 Task: Search one way flight ticket for 4 adults, 2 children, 2 infants in seat and 1 infant on lap in economy from Escanaba: Delta County Airport to Rockford: Chicago Rockford International Airport(was Northwest Chicagoland Regional Airport At Rockford) on 5-1-2023. Choice of flights is Royal air maroc. Number of bags: 1 carry on bag. Price is upto 95000. Outbound departure time preference is 6:00.
Action: Mouse moved to (206, 190)
Screenshot: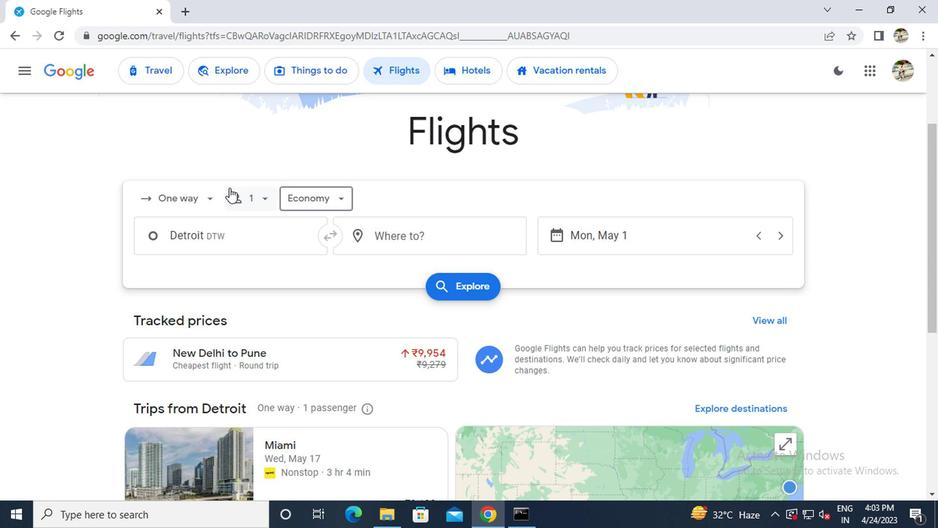 
Action: Mouse pressed left at (206, 190)
Screenshot: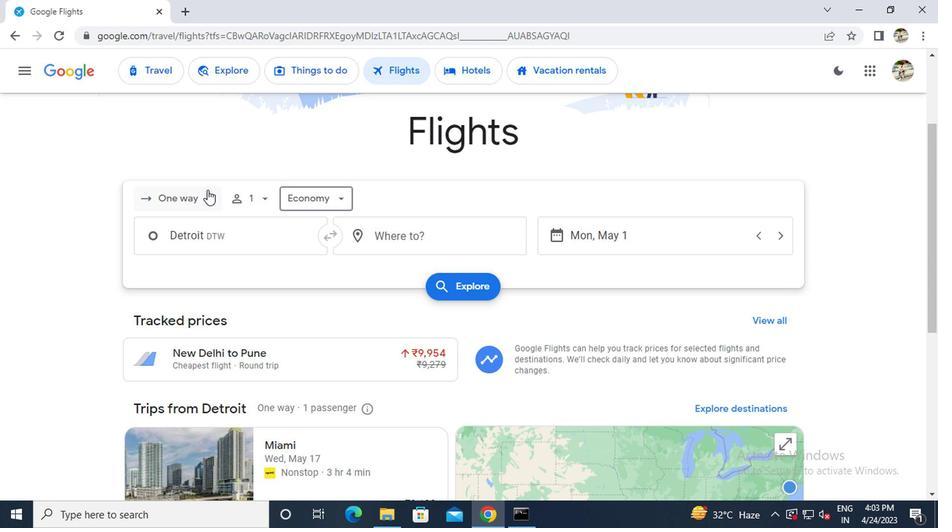 
Action: Mouse moved to (192, 254)
Screenshot: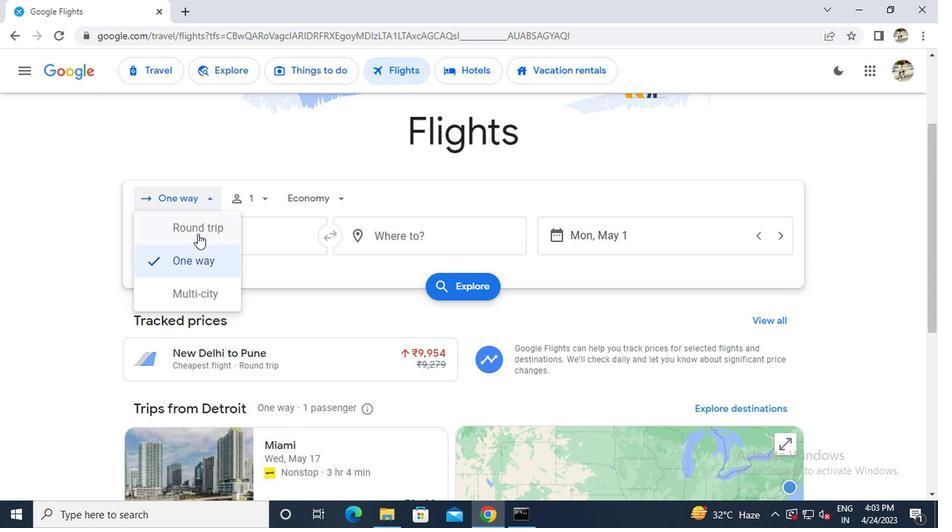 
Action: Mouse pressed left at (192, 254)
Screenshot: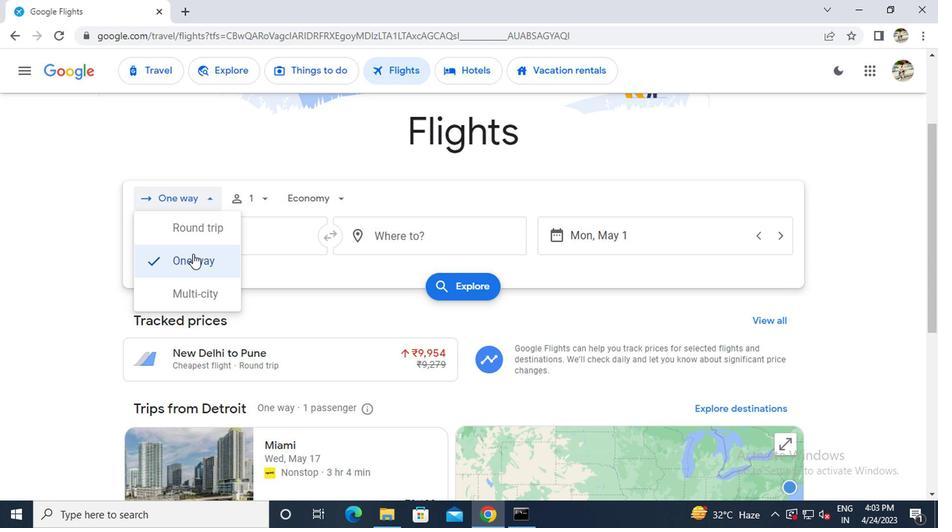 
Action: Mouse moved to (258, 193)
Screenshot: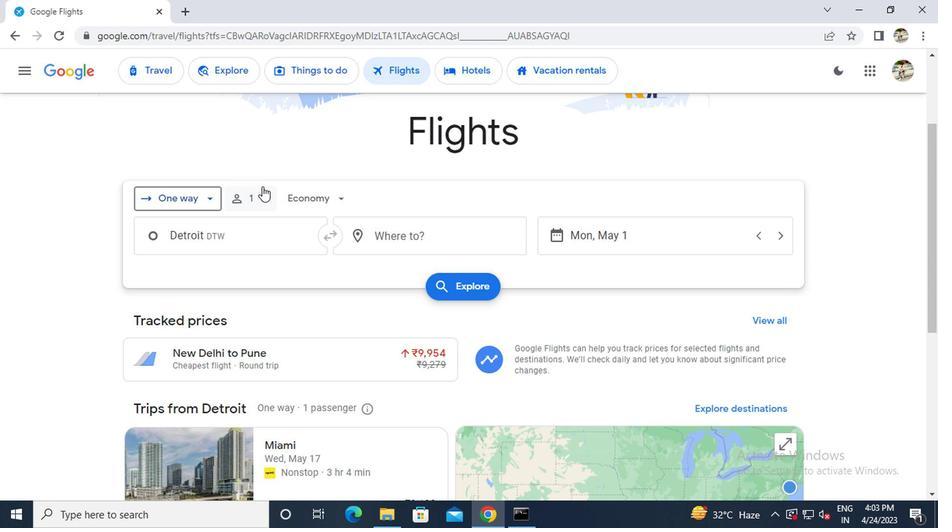 
Action: Mouse pressed left at (258, 193)
Screenshot: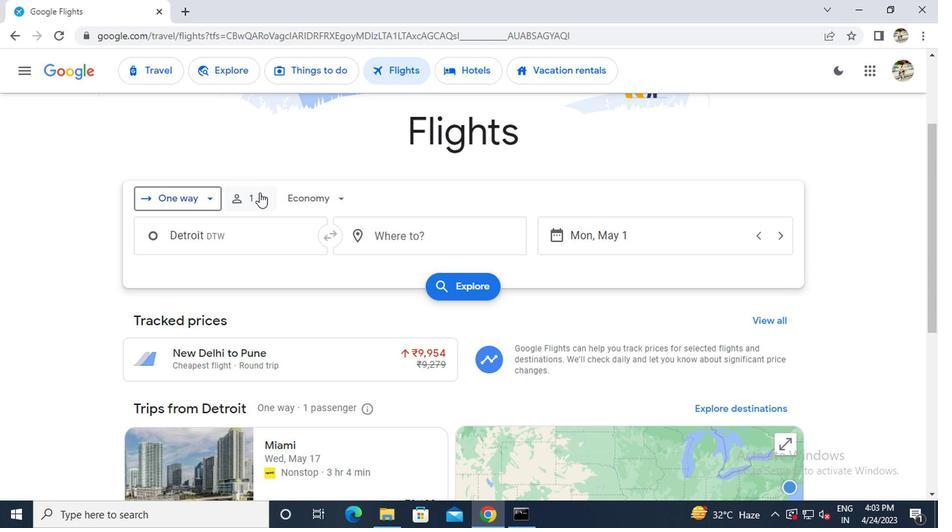 
Action: Mouse moved to (361, 234)
Screenshot: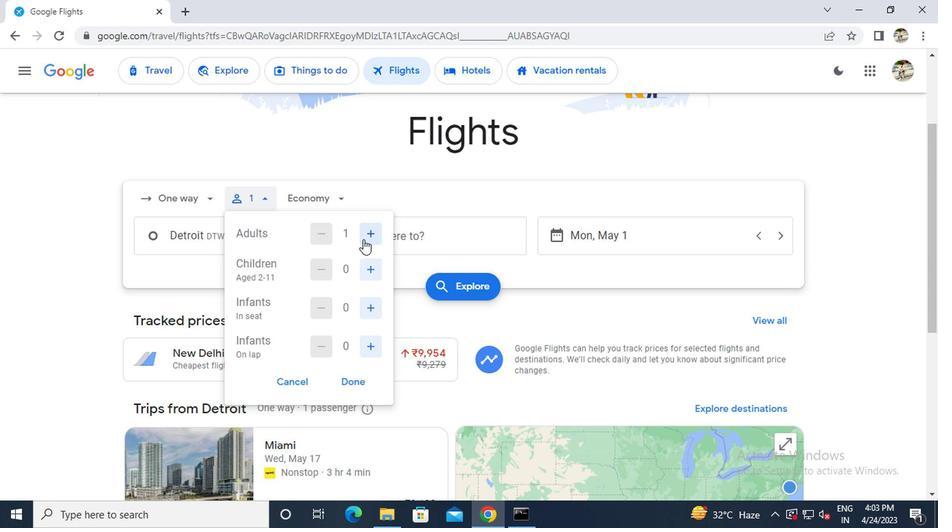 
Action: Mouse pressed left at (361, 234)
Screenshot: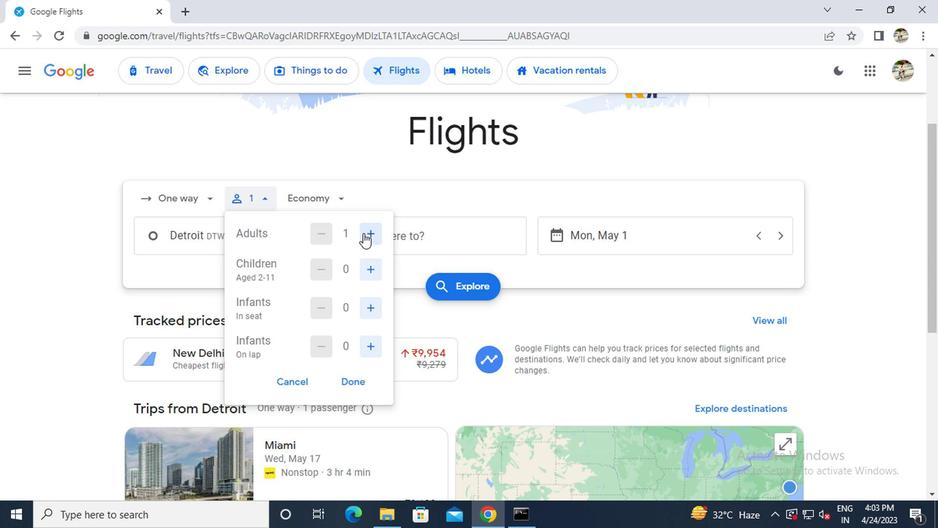 
Action: Mouse pressed left at (361, 234)
Screenshot: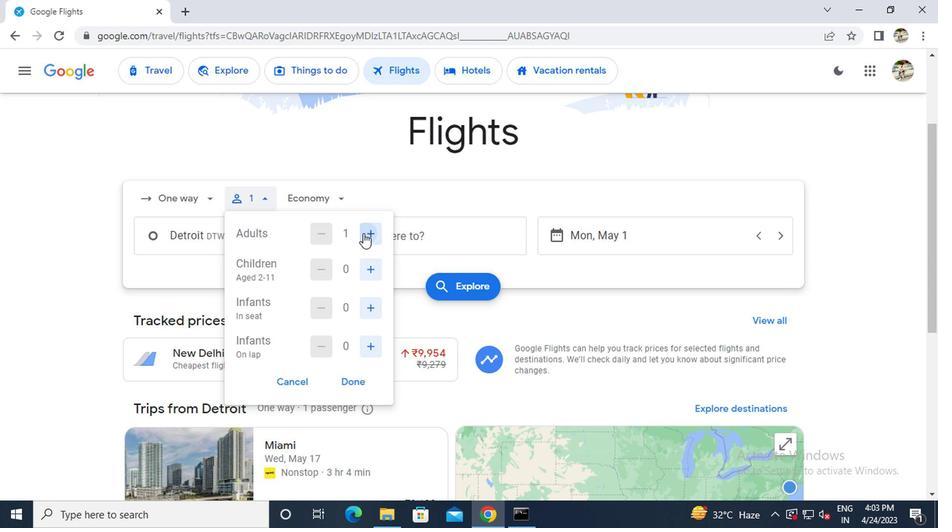 
Action: Mouse pressed left at (361, 234)
Screenshot: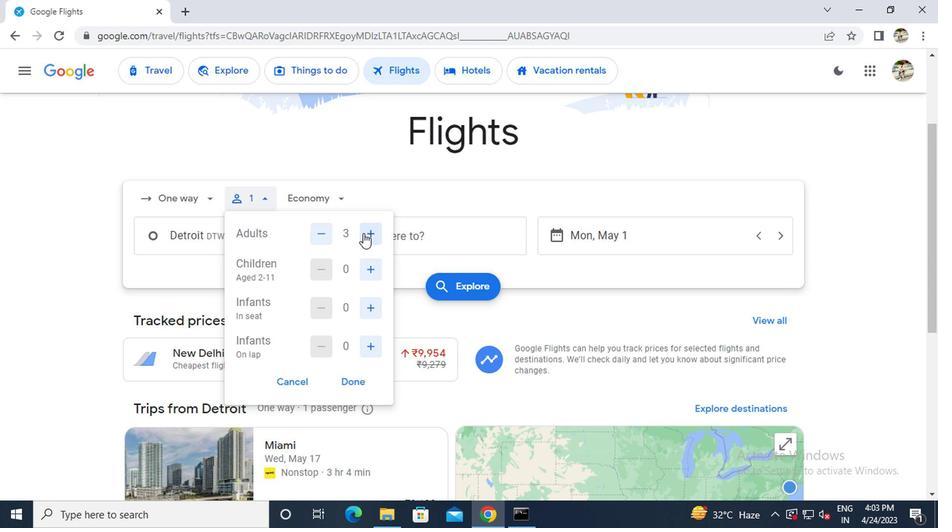 
Action: Mouse moved to (371, 271)
Screenshot: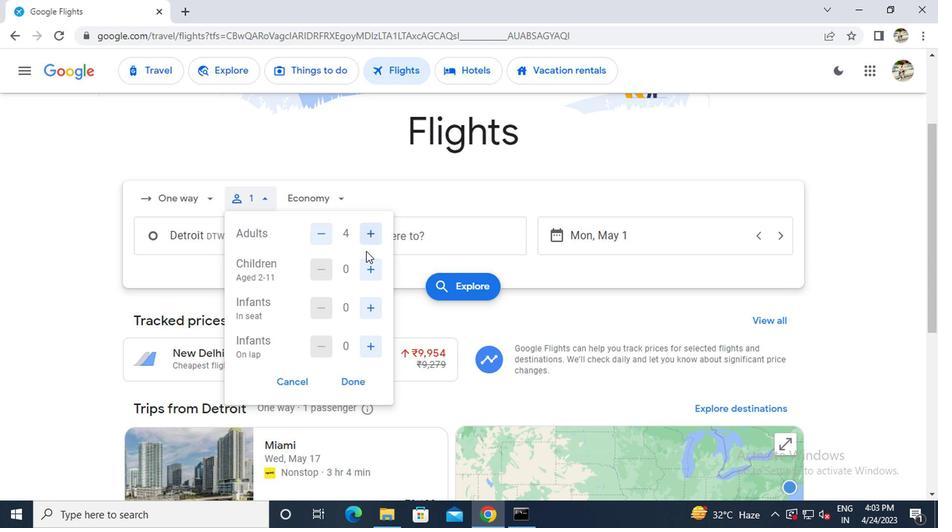 
Action: Mouse pressed left at (371, 271)
Screenshot: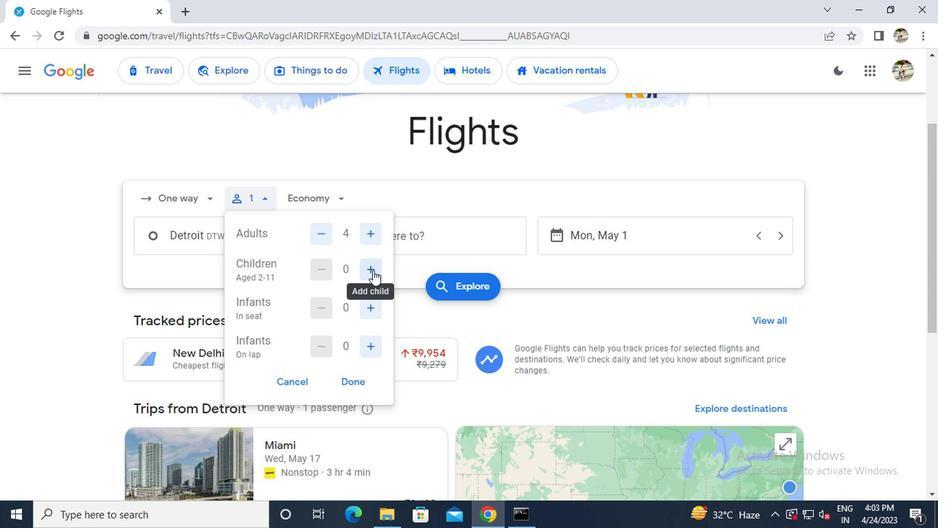 
Action: Mouse pressed left at (371, 271)
Screenshot: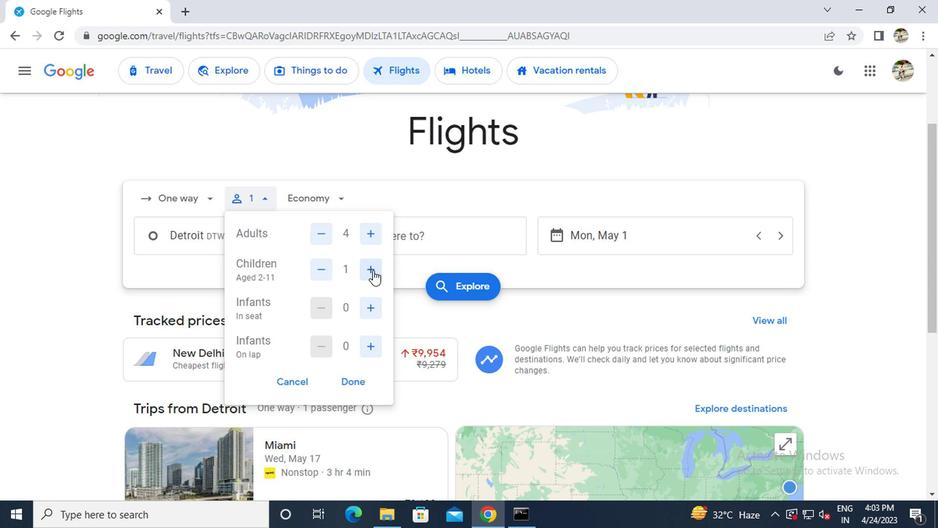 
Action: Mouse moved to (363, 314)
Screenshot: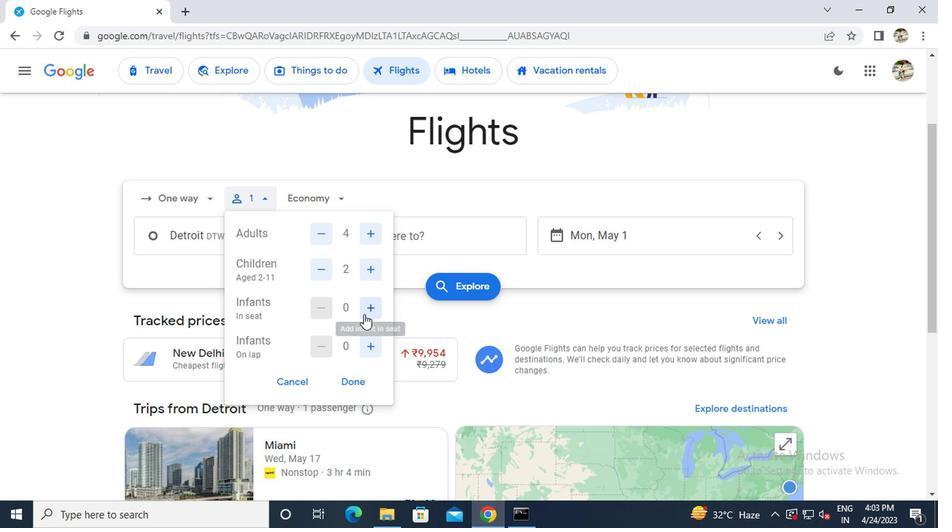 
Action: Mouse pressed left at (363, 314)
Screenshot: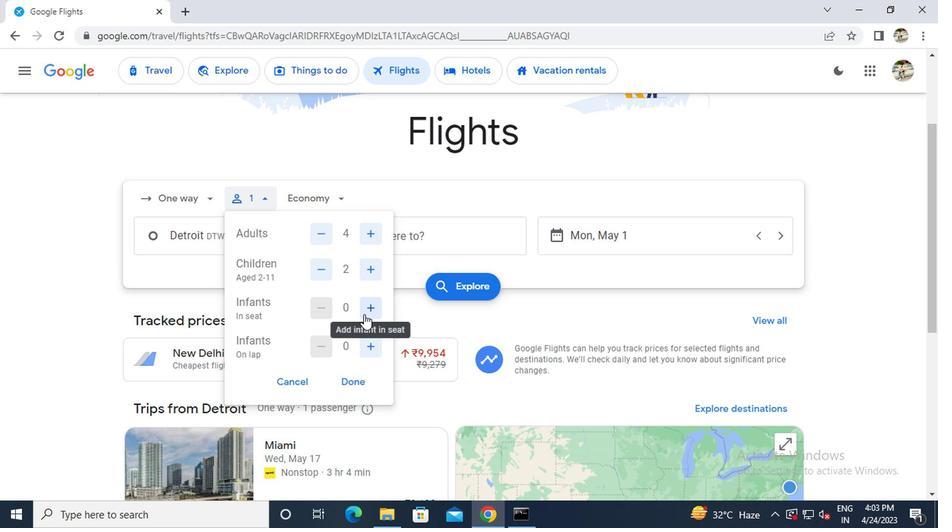 
Action: Mouse moved to (320, 307)
Screenshot: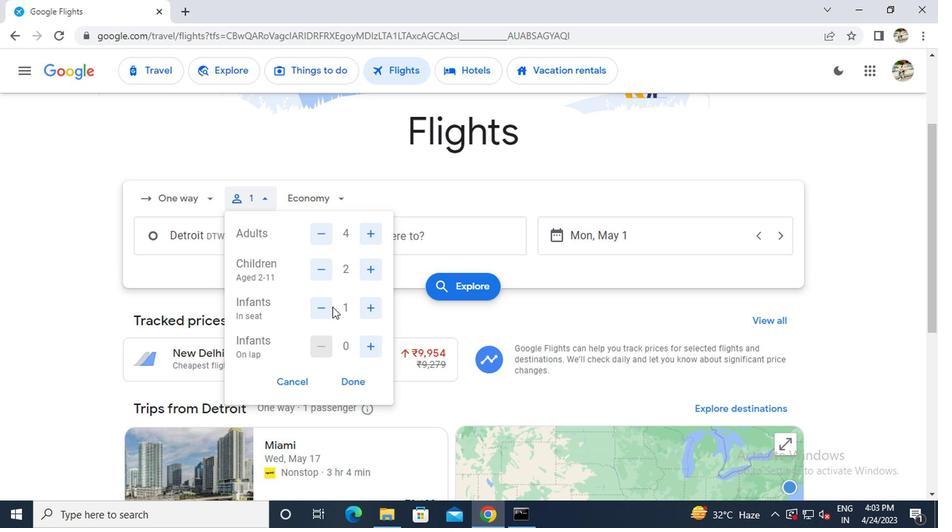 
Action: Mouse pressed left at (320, 307)
Screenshot: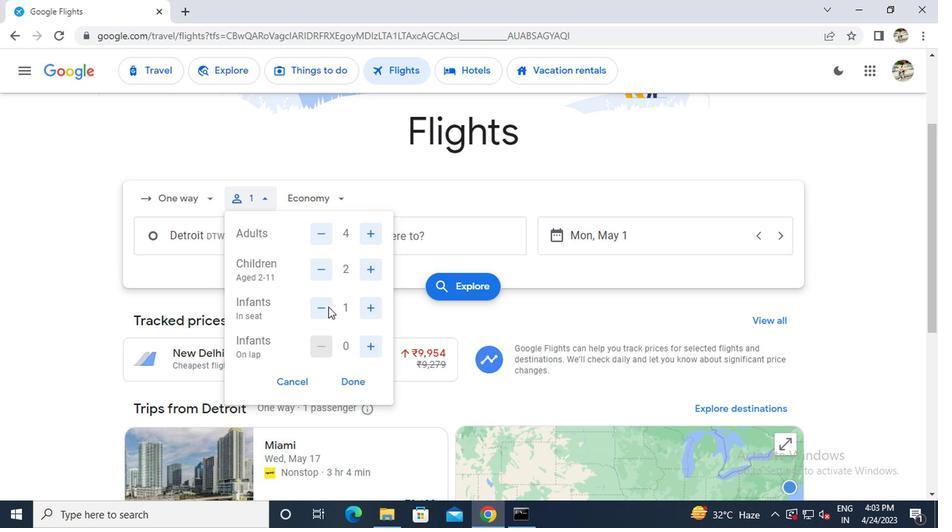 
Action: Mouse moved to (367, 343)
Screenshot: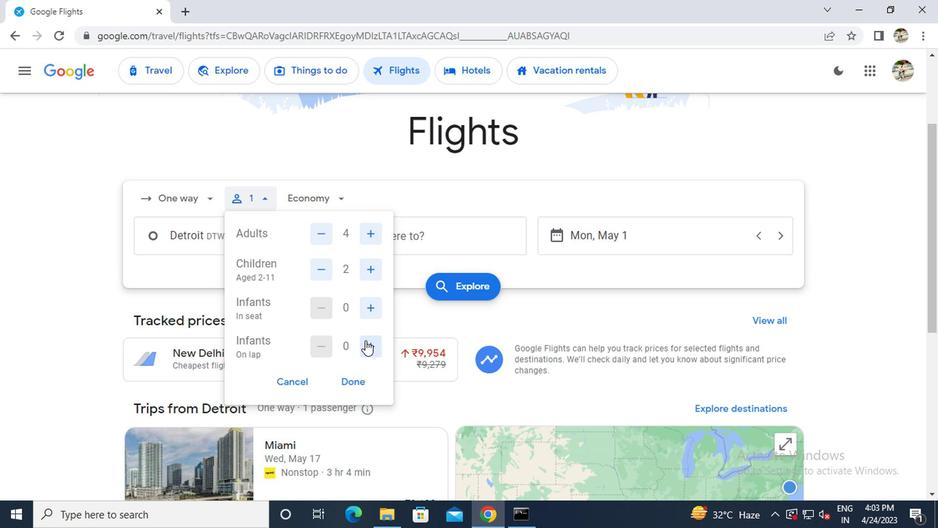 
Action: Mouse pressed left at (367, 343)
Screenshot: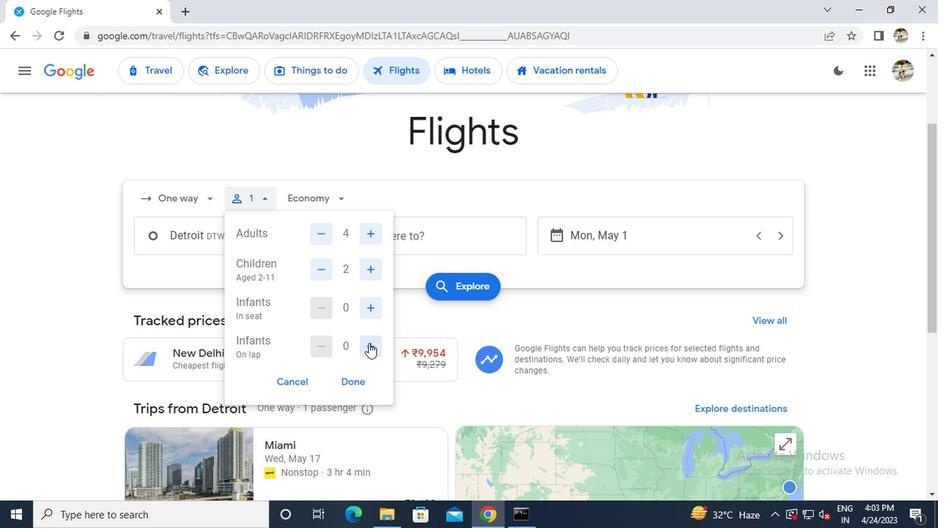 
Action: Mouse moved to (361, 377)
Screenshot: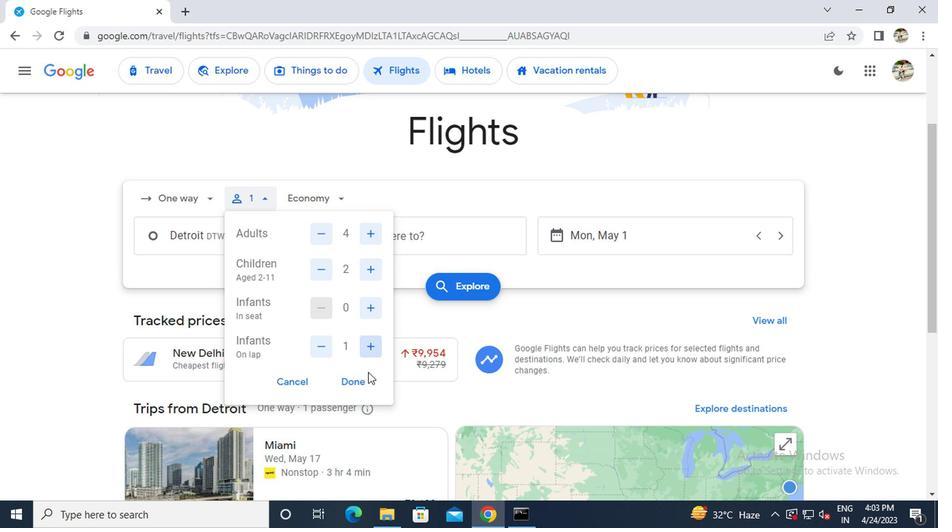 
Action: Mouse pressed left at (361, 377)
Screenshot: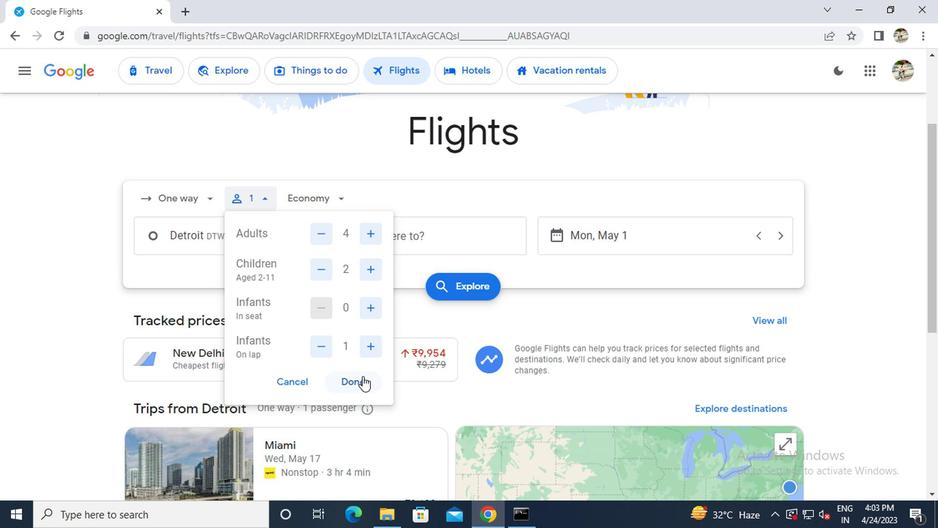 
Action: Mouse moved to (320, 205)
Screenshot: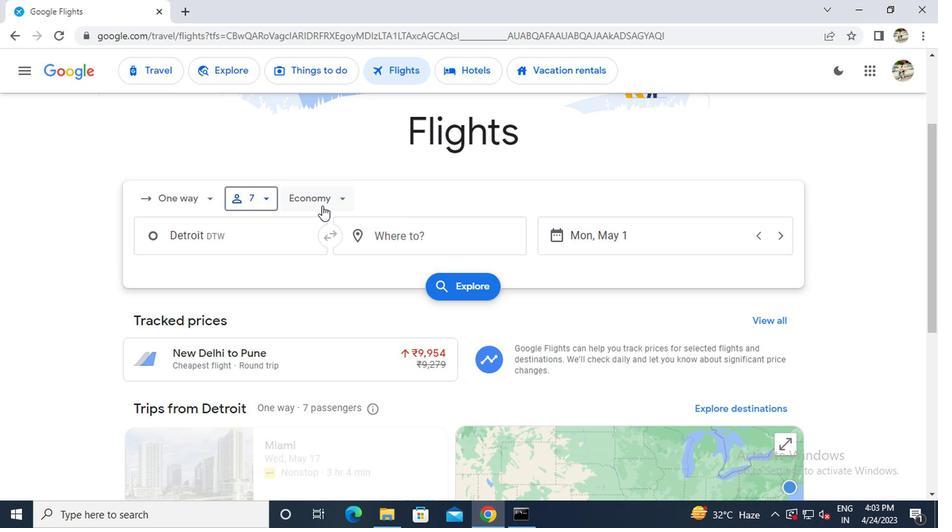 
Action: Mouse pressed left at (320, 205)
Screenshot: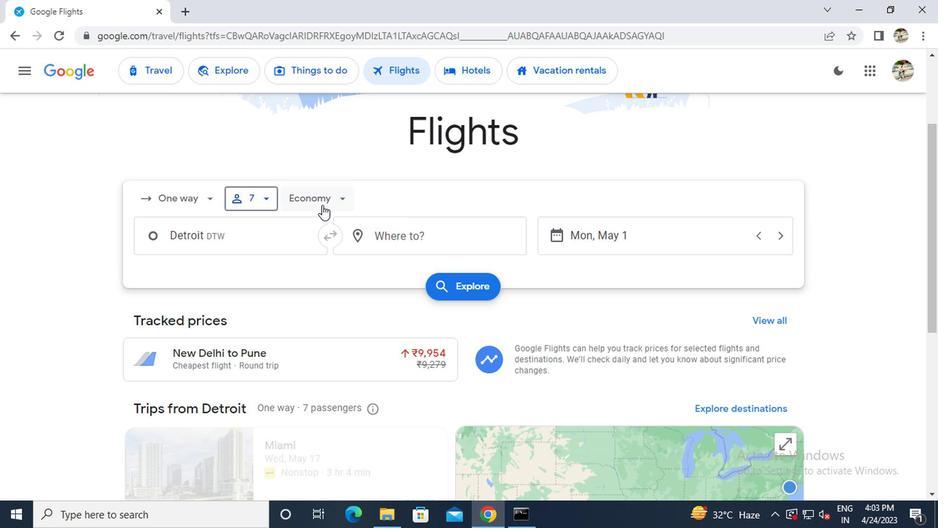 
Action: Mouse moved to (321, 226)
Screenshot: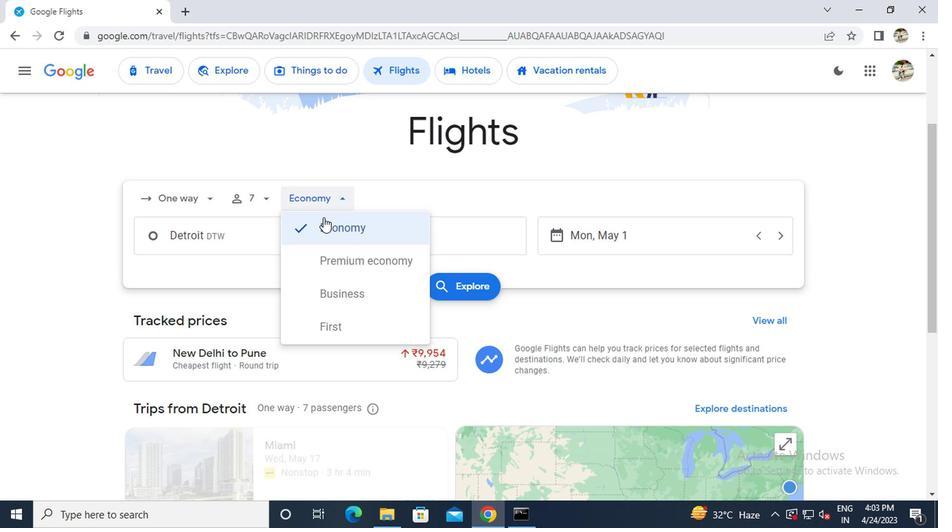 
Action: Mouse pressed left at (321, 226)
Screenshot: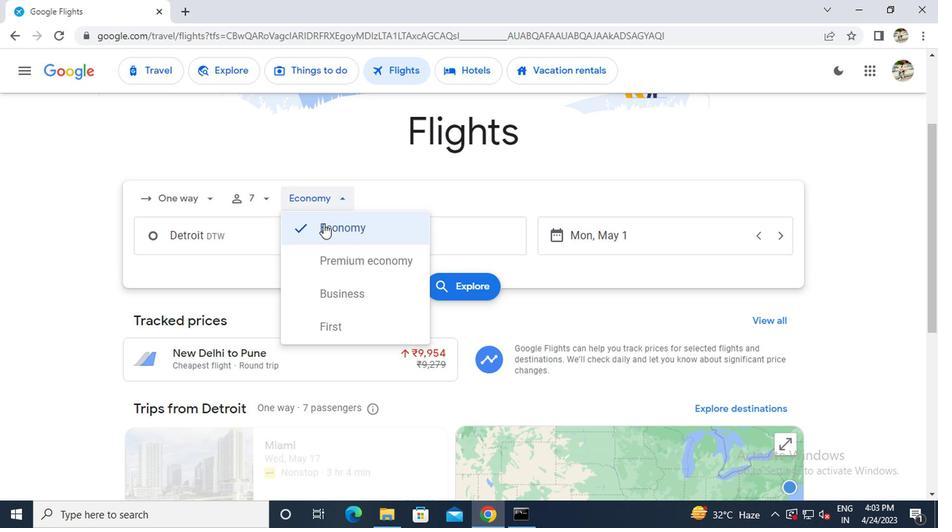 
Action: Mouse moved to (270, 235)
Screenshot: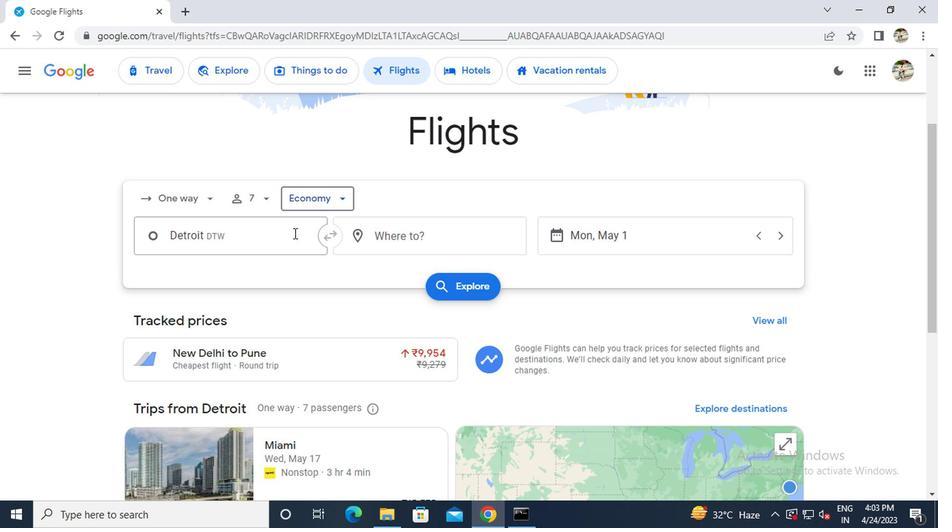 
Action: Mouse pressed left at (270, 235)
Screenshot: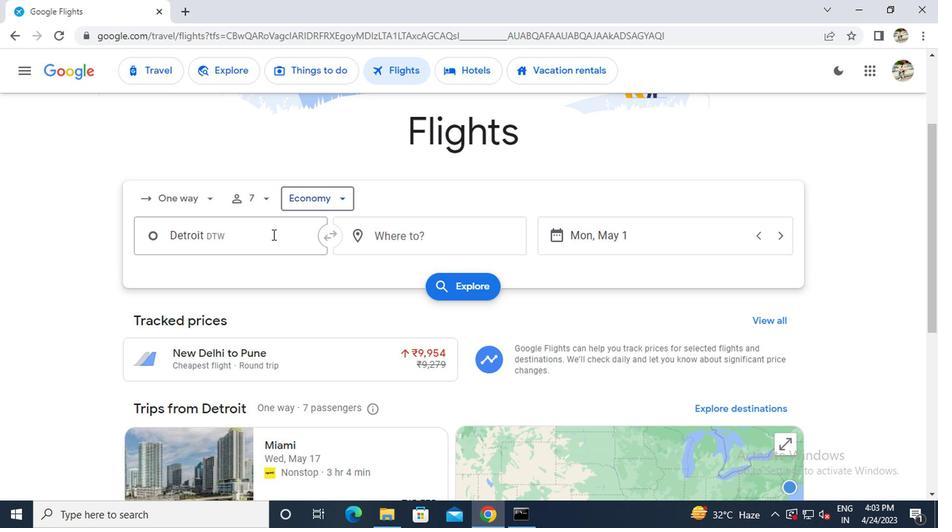 
Action: Key pressed <Key.caps_lock>d<Key.caps_lock>elta<Key.space>
Screenshot: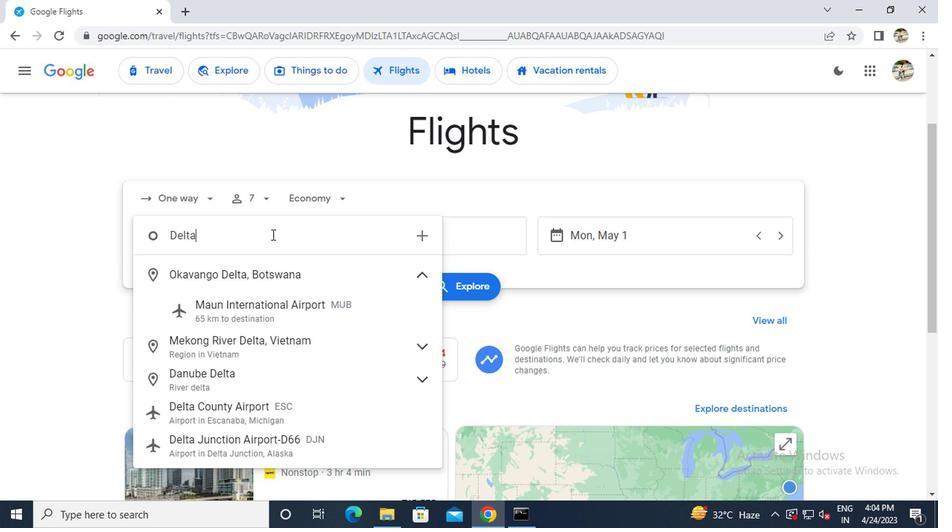 
Action: Mouse moved to (240, 406)
Screenshot: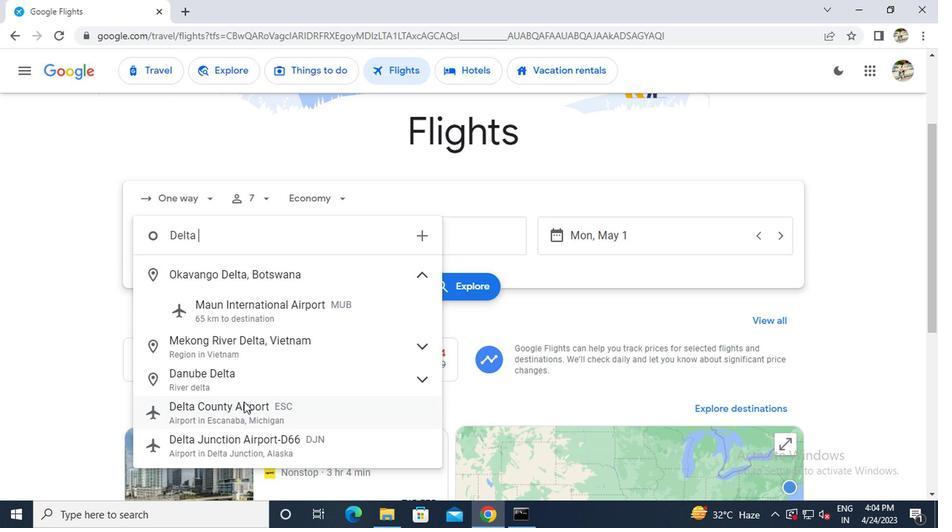 
Action: Mouse pressed left at (240, 406)
Screenshot: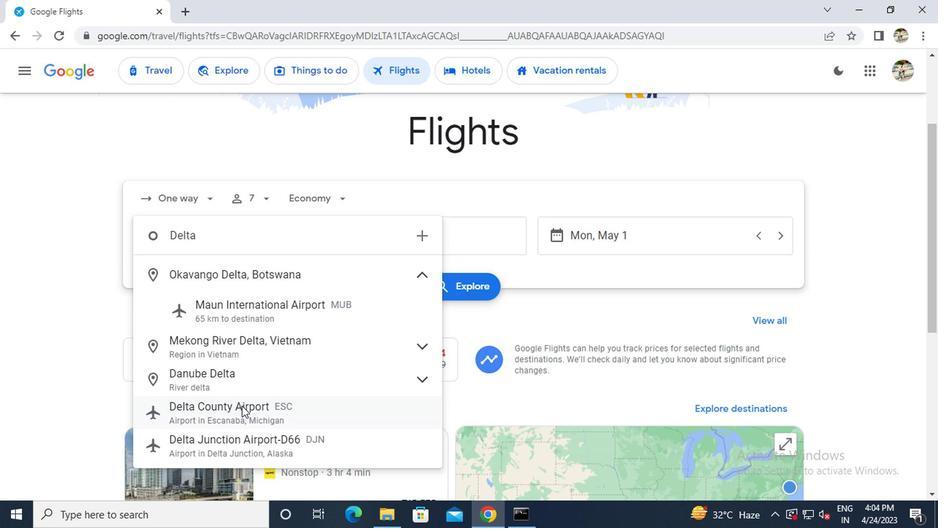 
Action: Mouse moved to (398, 244)
Screenshot: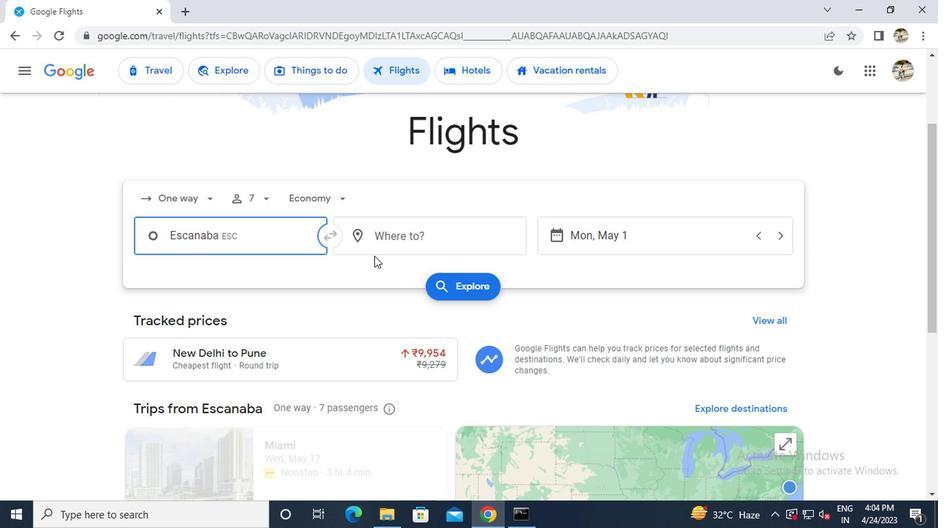 
Action: Mouse pressed left at (398, 244)
Screenshot: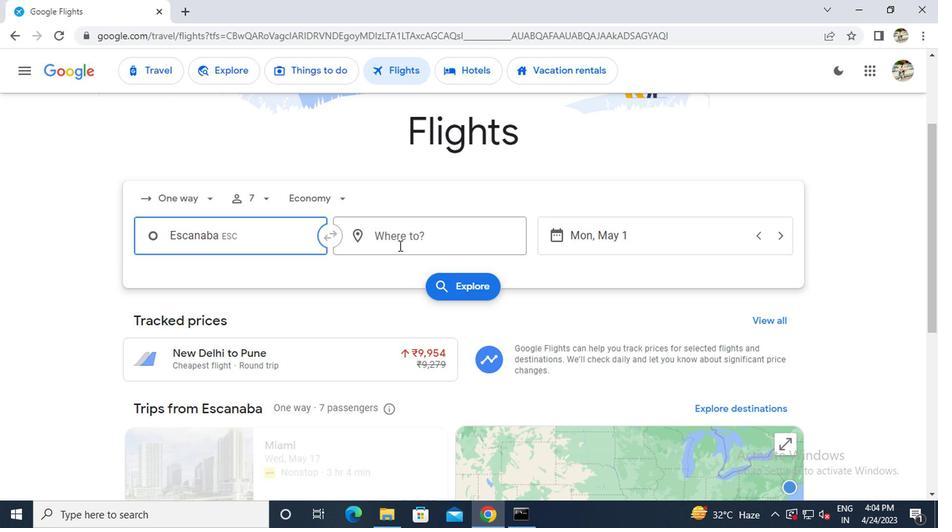 
Action: Key pressed <Key.caps_lock>r<Key.caps_lock>ockford
Screenshot: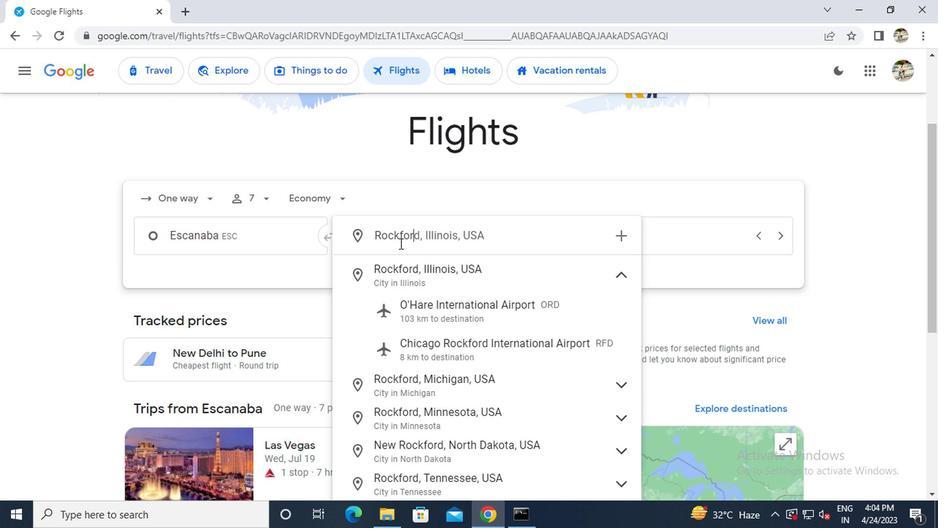 
Action: Mouse moved to (420, 356)
Screenshot: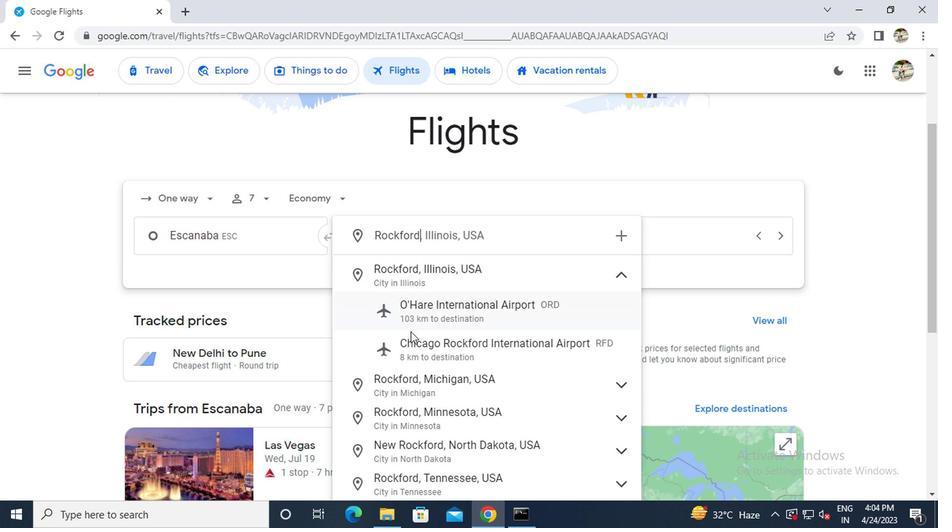 
Action: Mouse pressed left at (420, 356)
Screenshot: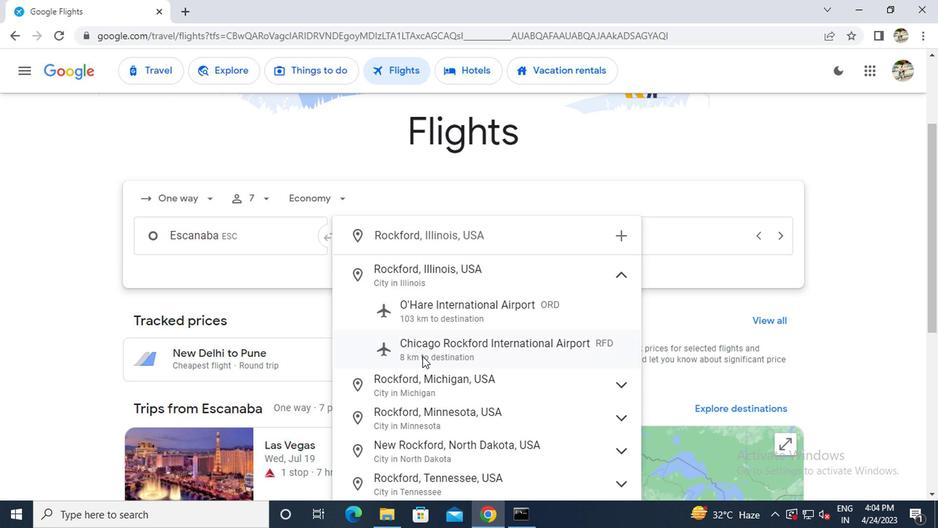 
Action: Mouse moved to (609, 235)
Screenshot: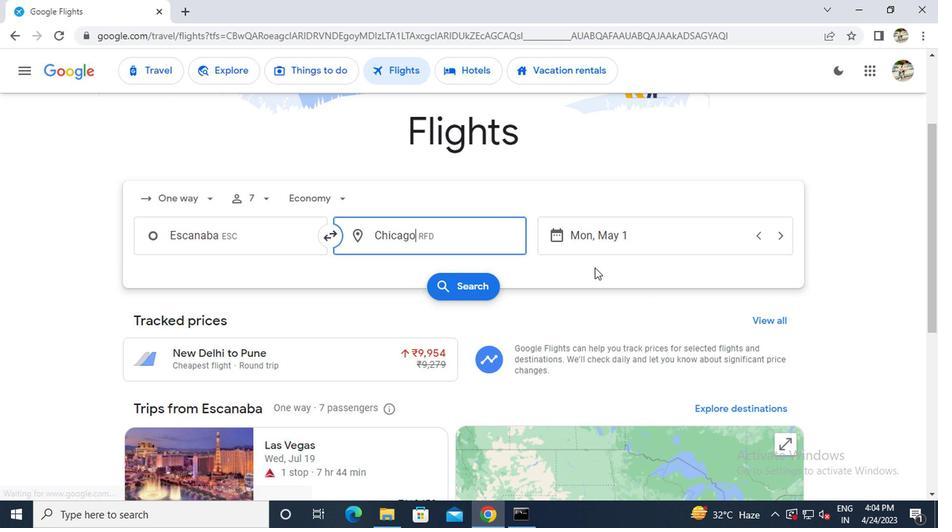 
Action: Mouse pressed left at (609, 235)
Screenshot: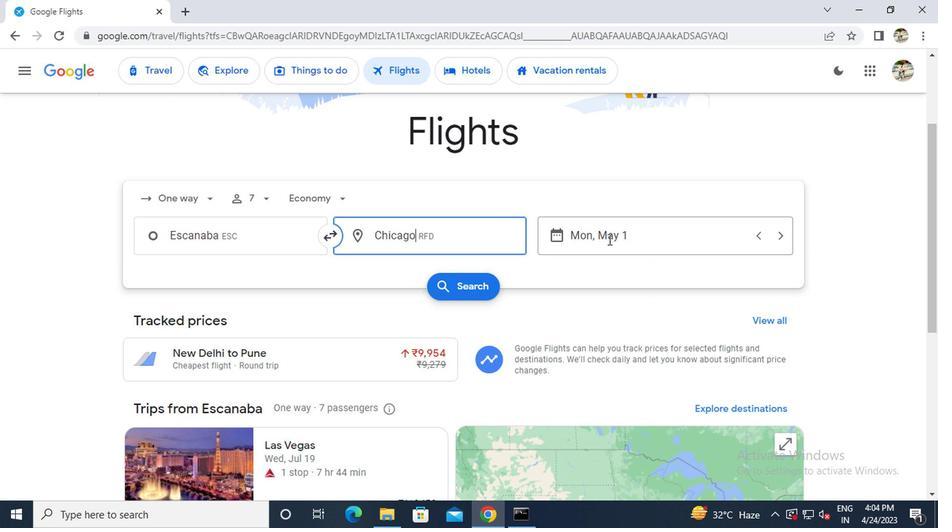 
Action: Mouse moved to (604, 245)
Screenshot: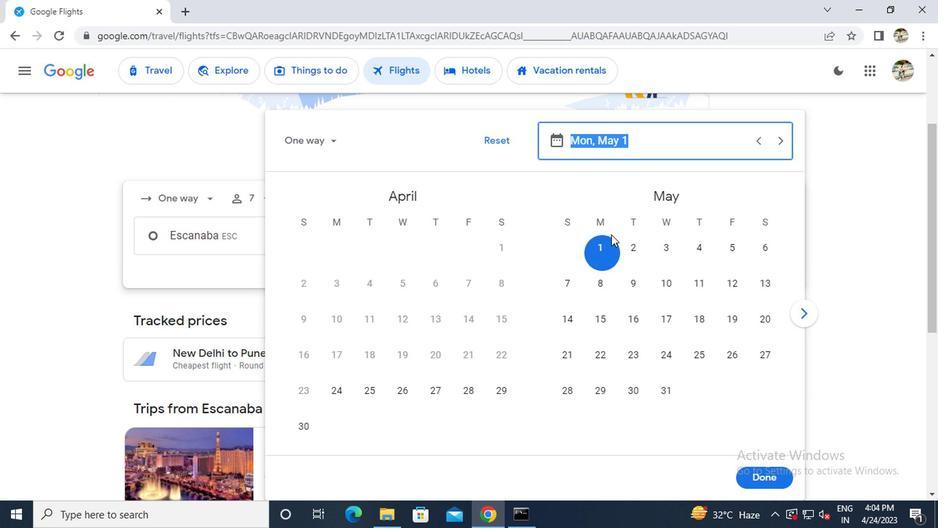 
Action: Mouse pressed left at (604, 245)
Screenshot: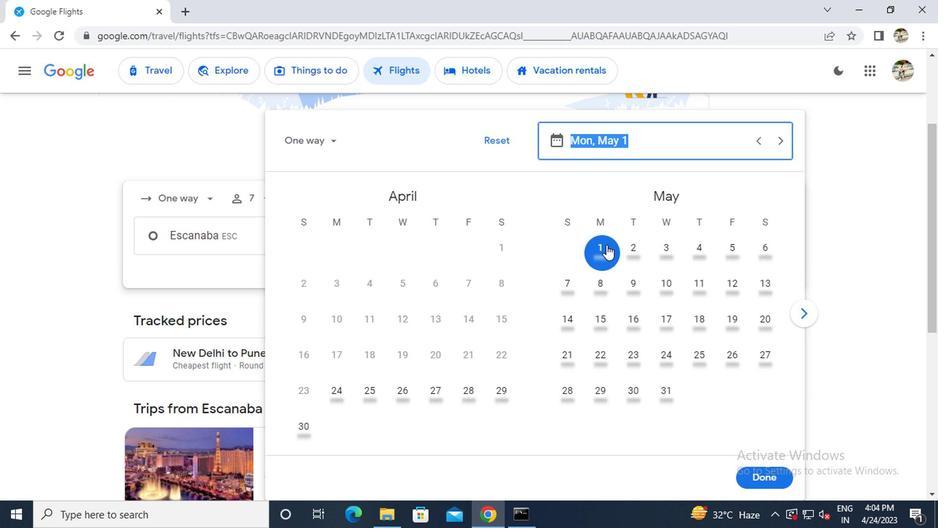 
Action: Mouse moved to (769, 470)
Screenshot: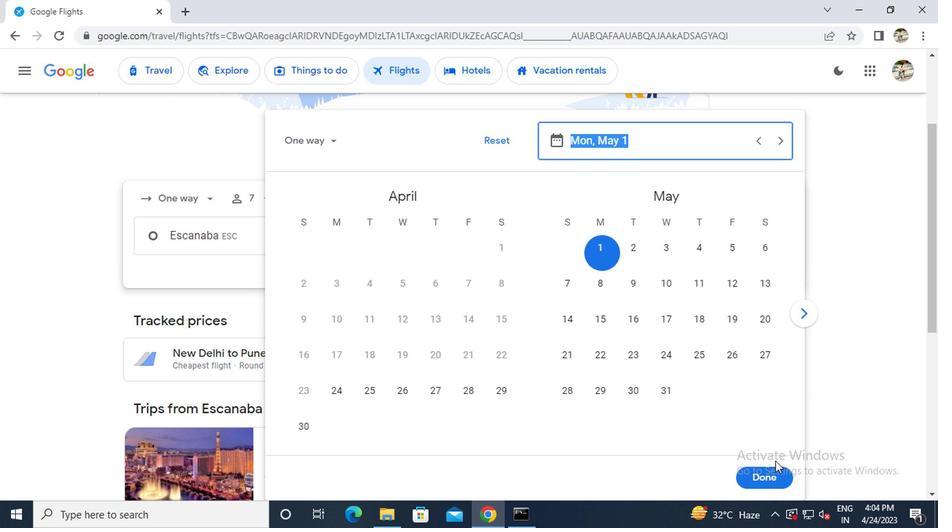 
Action: Mouse pressed left at (769, 470)
Screenshot: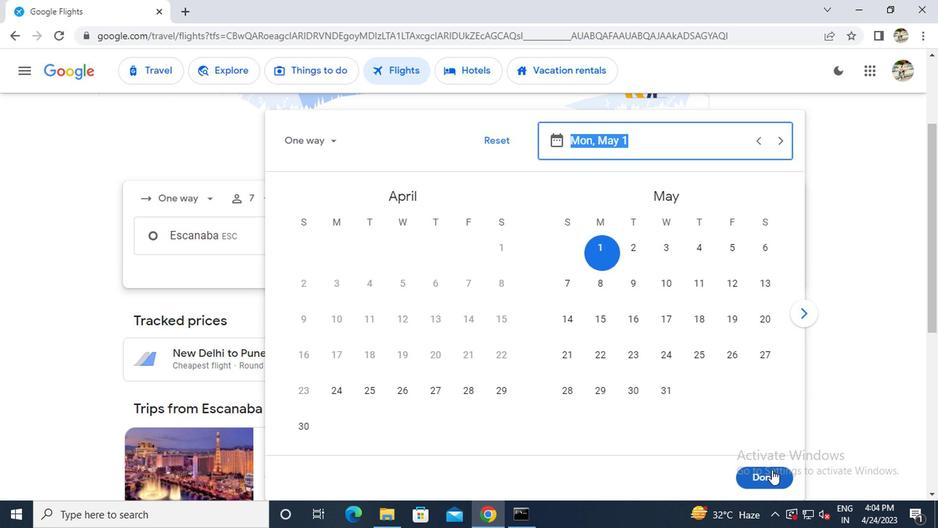 
Action: Mouse moved to (477, 284)
Screenshot: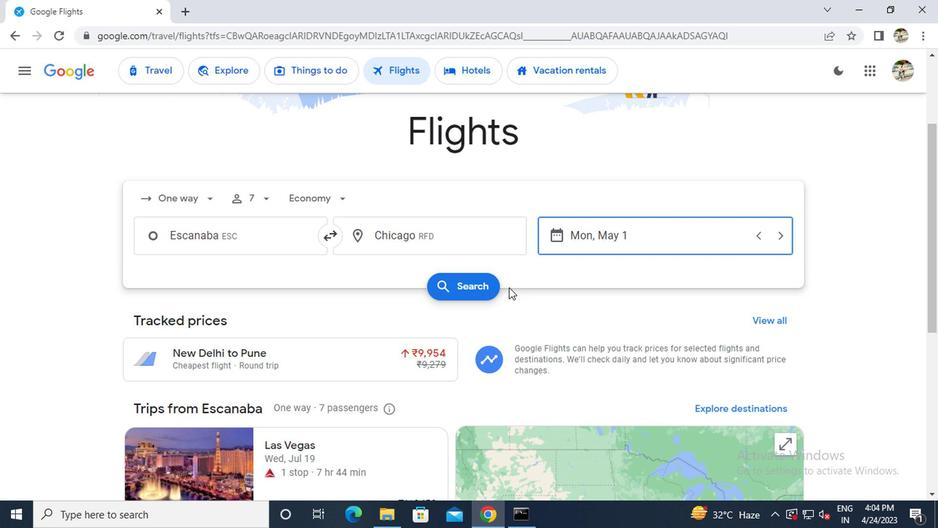 
Action: Mouse pressed left at (477, 284)
Screenshot: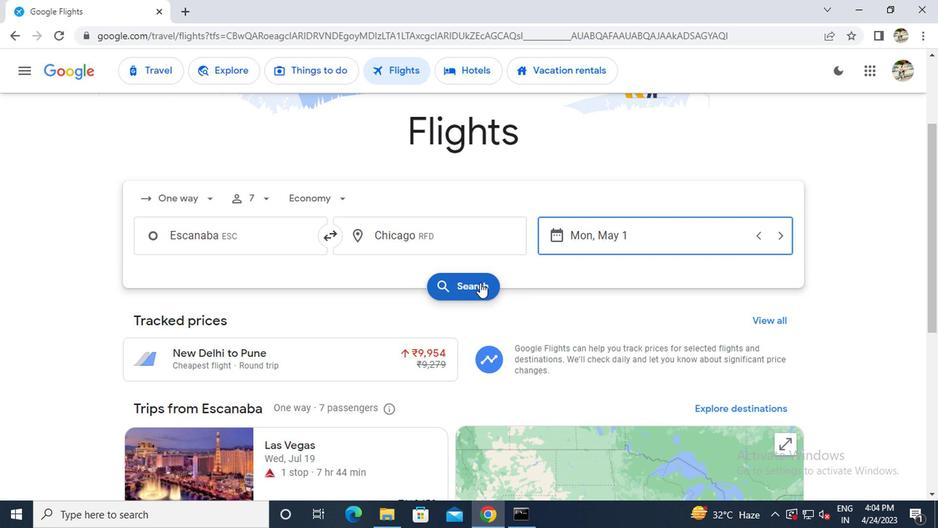 
Action: Mouse moved to (144, 192)
Screenshot: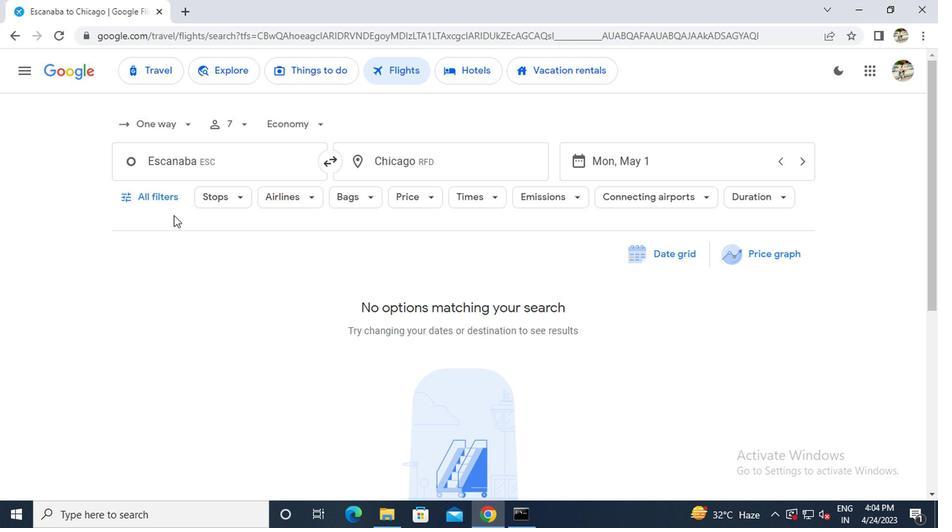 
Action: Mouse pressed left at (144, 192)
Screenshot: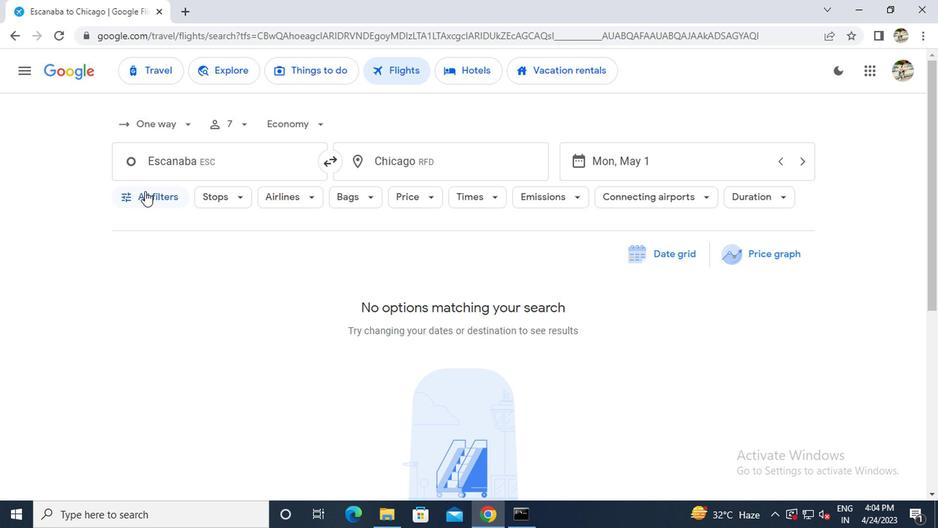 
Action: Mouse moved to (158, 290)
Screenshot: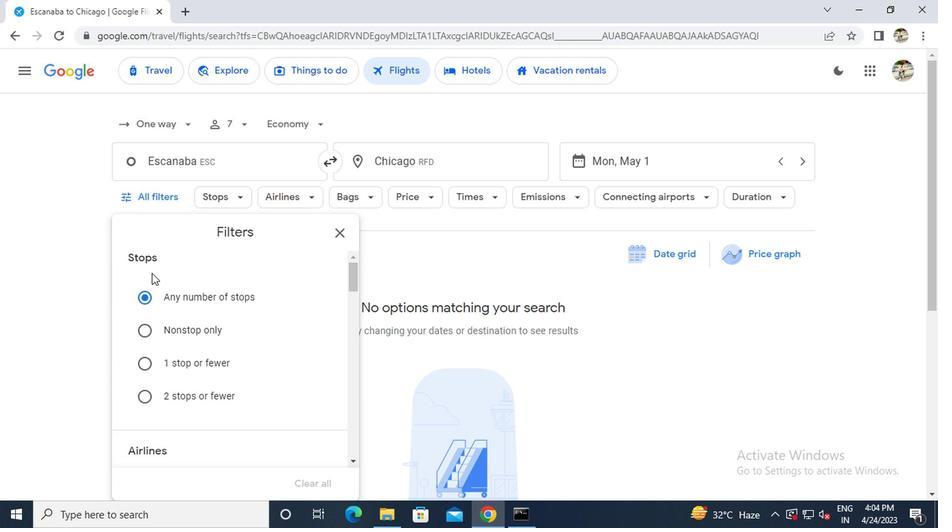 
Action: Mouse scrolled (158, 290) with delta (0, 0)
Screenshot: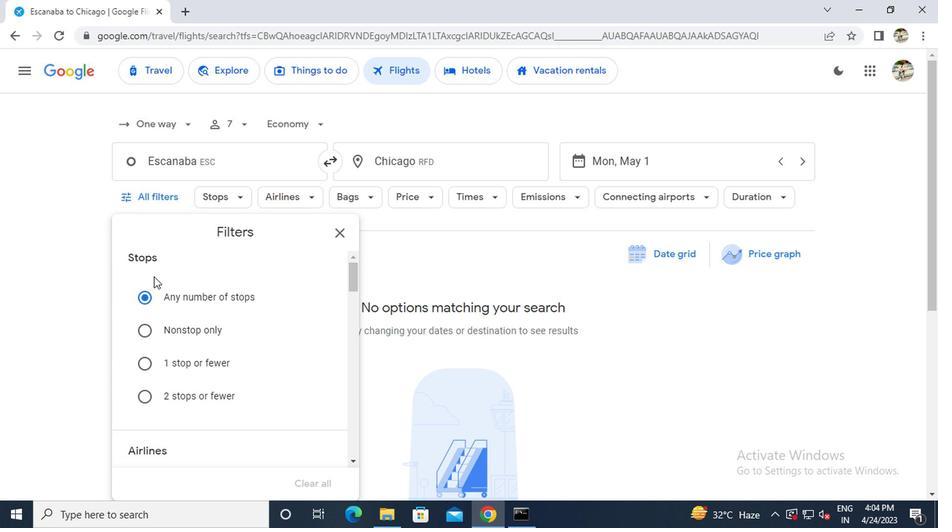 
Action: Mouse scrolled (158, 290) with delta (0, 0)
Screenshot: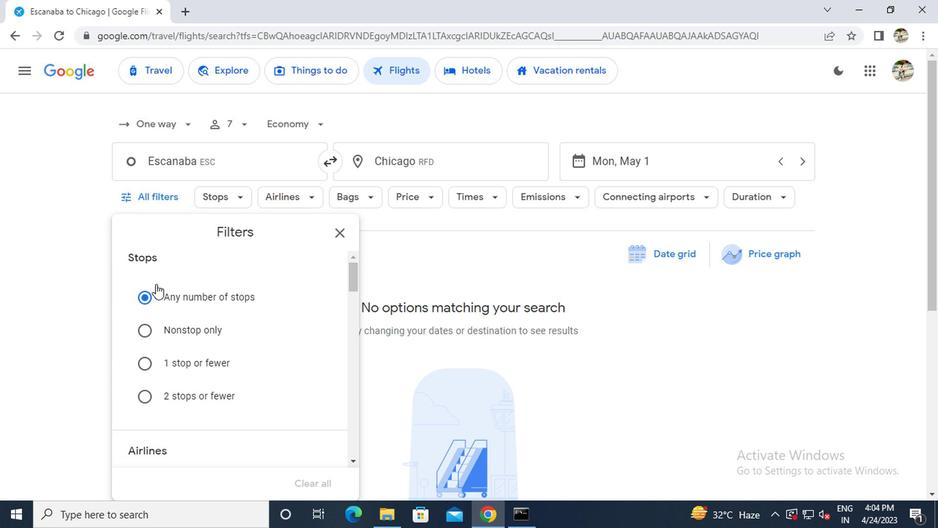 
Action: Mouse moved to (158, 291)
Screenshot: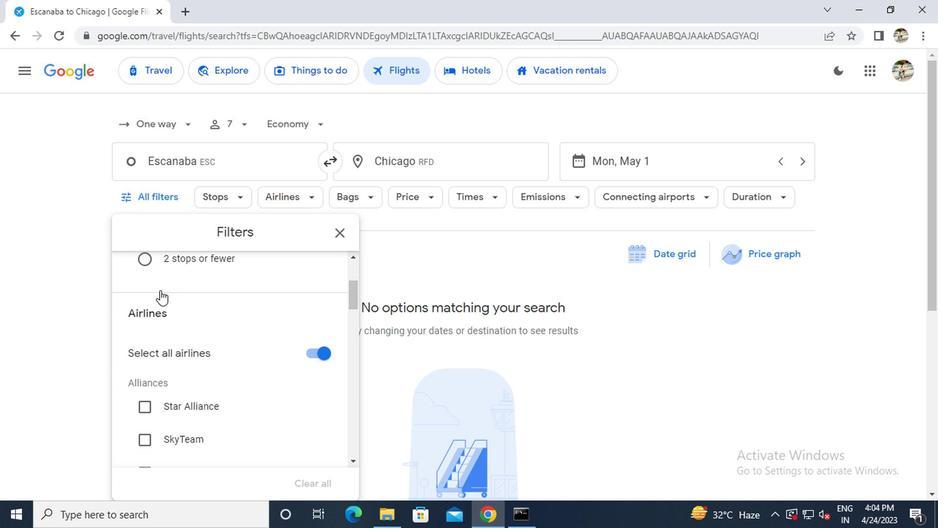 
Action: Mouse scrolled (158, 290) with delta (0, 0)
Screenshot: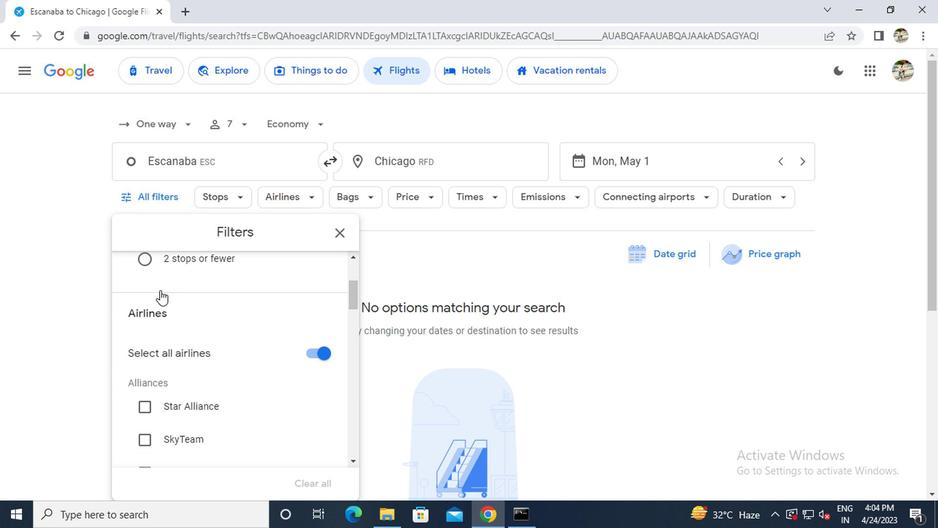 
Action: Mouse moved to (157, 292)
Screenshot: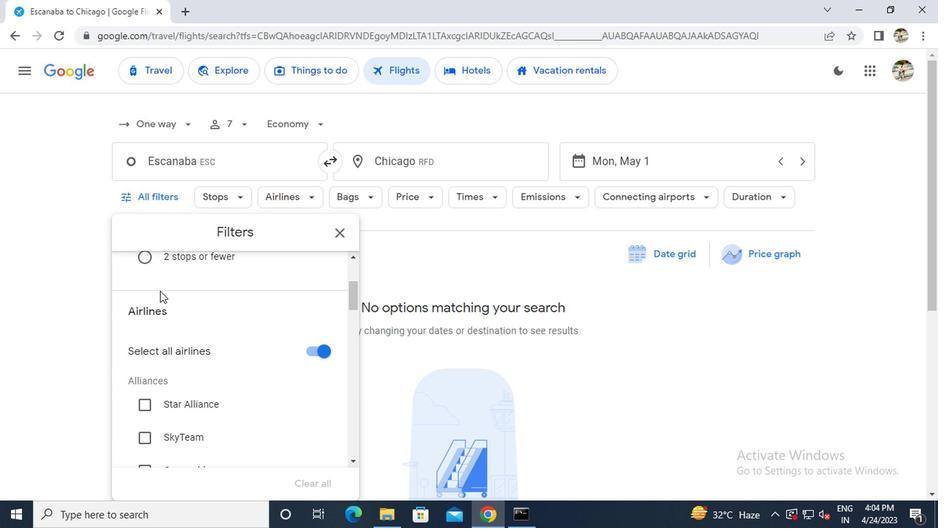 
Action: Mouse scrolled (157, 291) with delta (0, 0)
Screenshot: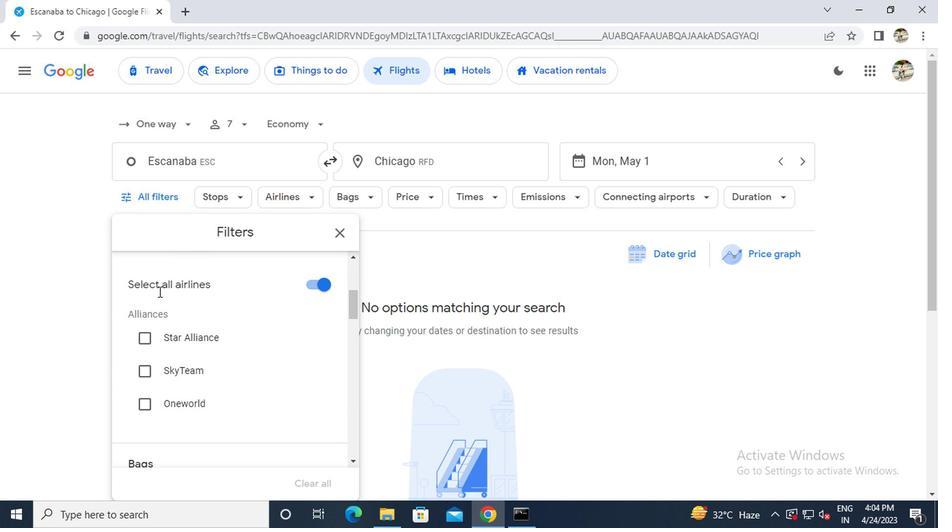 
Action: Mouse moved to (154, 294)
Screenshot: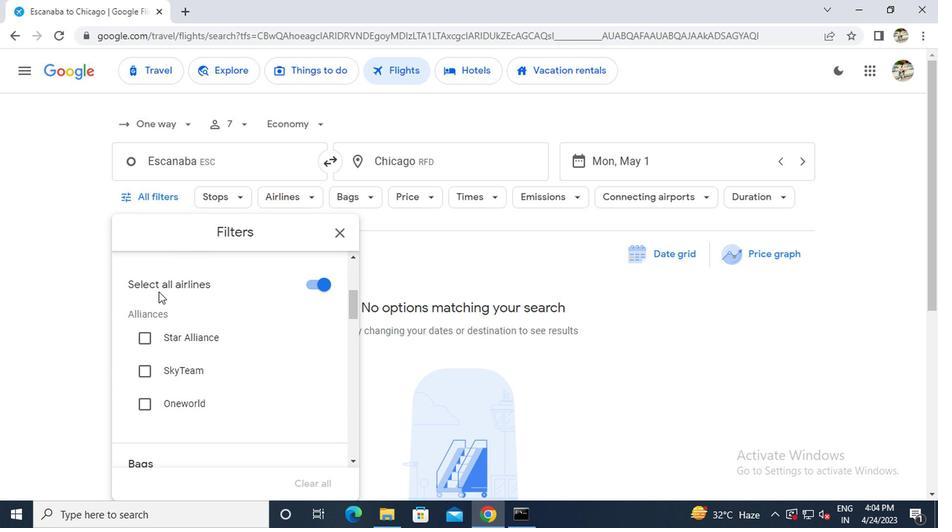 
Action: Mouse scrolled (154, 293) with delta (0, 0)
Screenshot: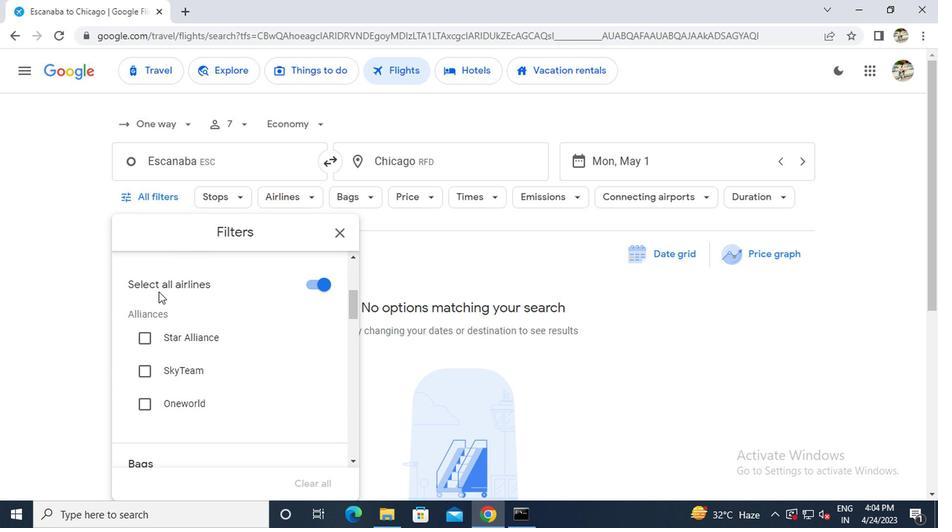 
Action: Mouse moved to (316, 361)
Screenshot: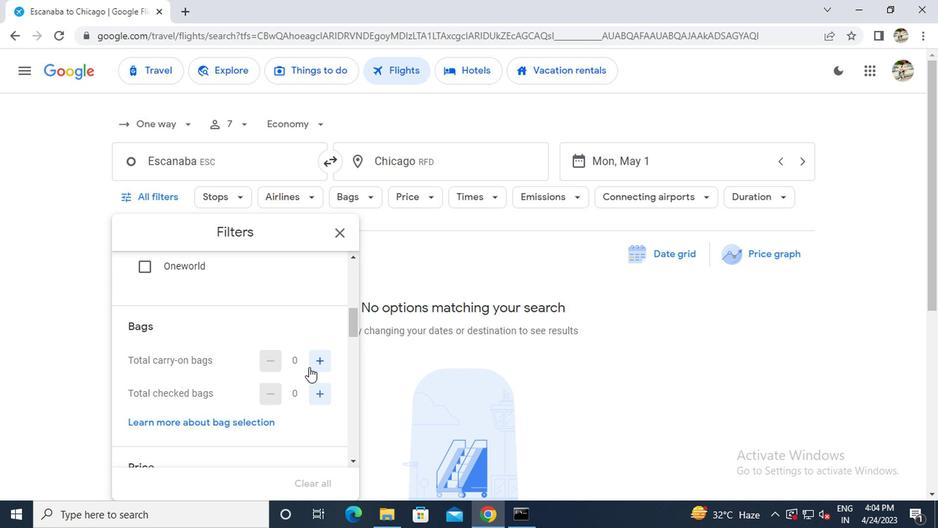 
Action: Mouse pressed left at (316, 361)
Screenshot: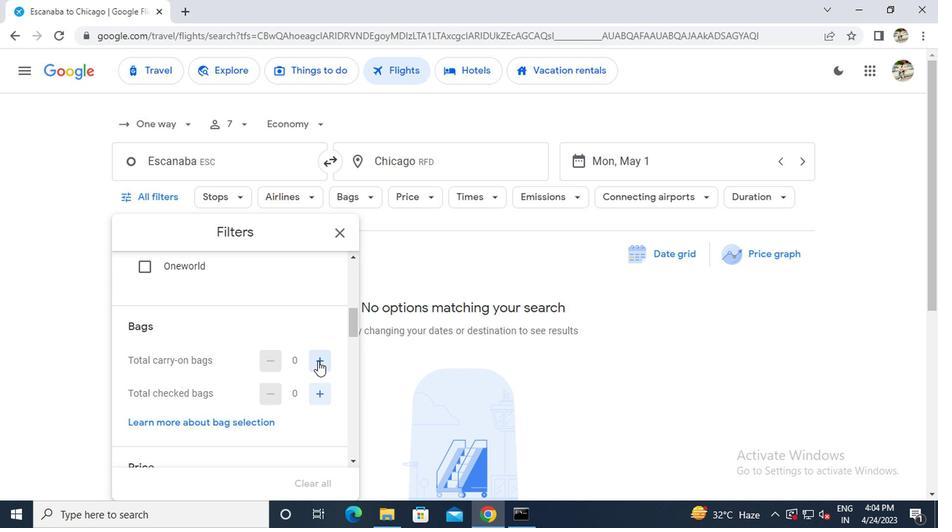 
Action: Mouse moved to (315, 363)
Screenshot: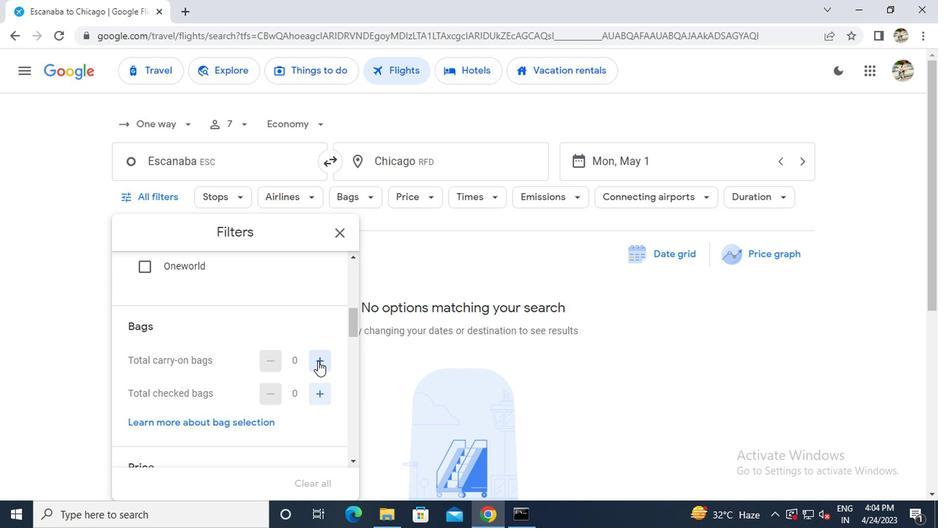 
Action: Mouse scrolled (315, 362) with delta (0, 0)
Screenshot: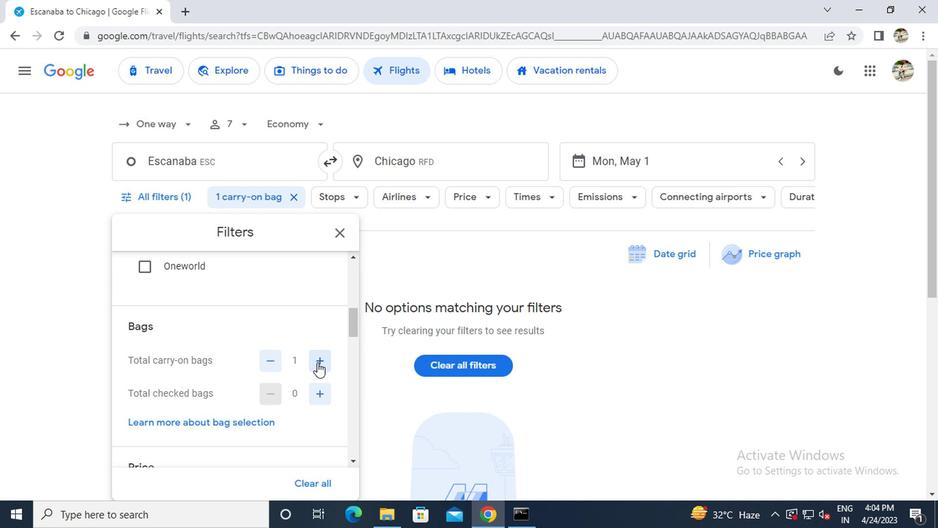 
Action: Mouse scrolled (315, 362) with delta (0, 0)
Screenshot: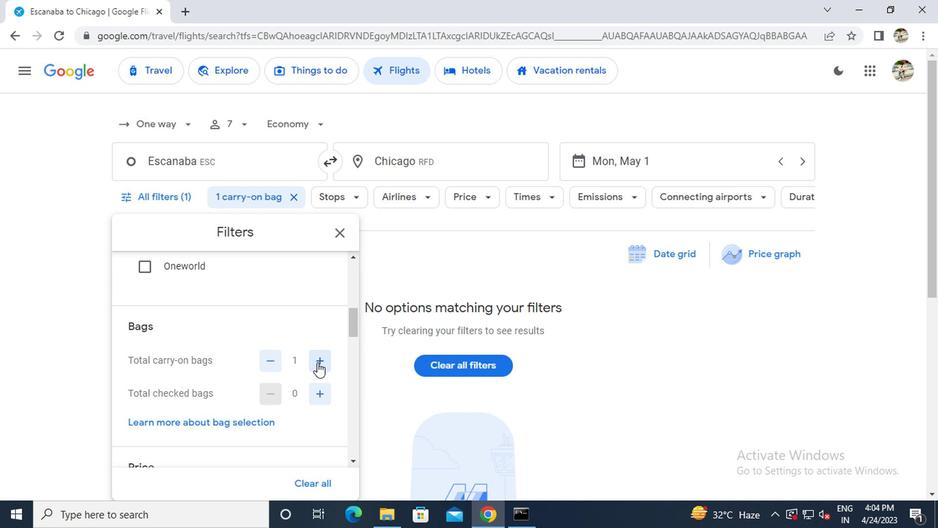 
Action: Mouse moved to (325, 390)
Screenshot: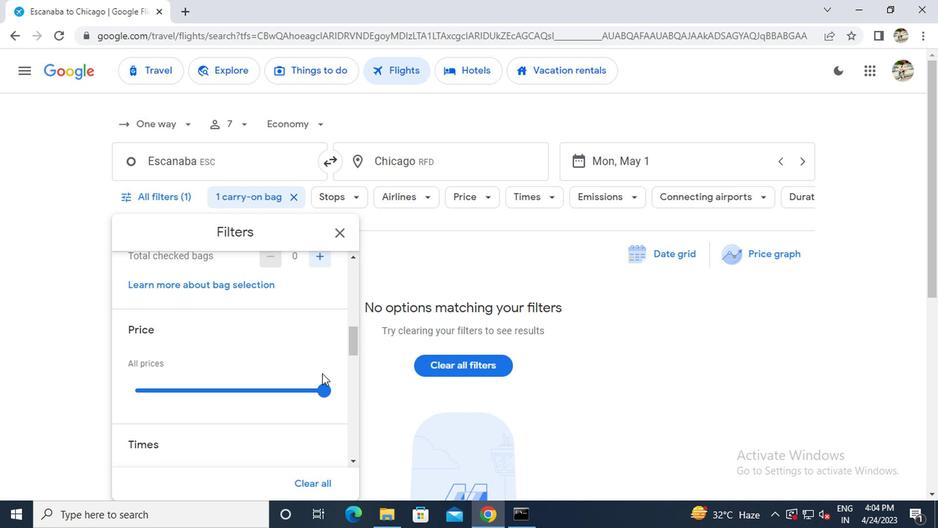 
Action: Mouse pressed left at (325, 390)
Screenshot: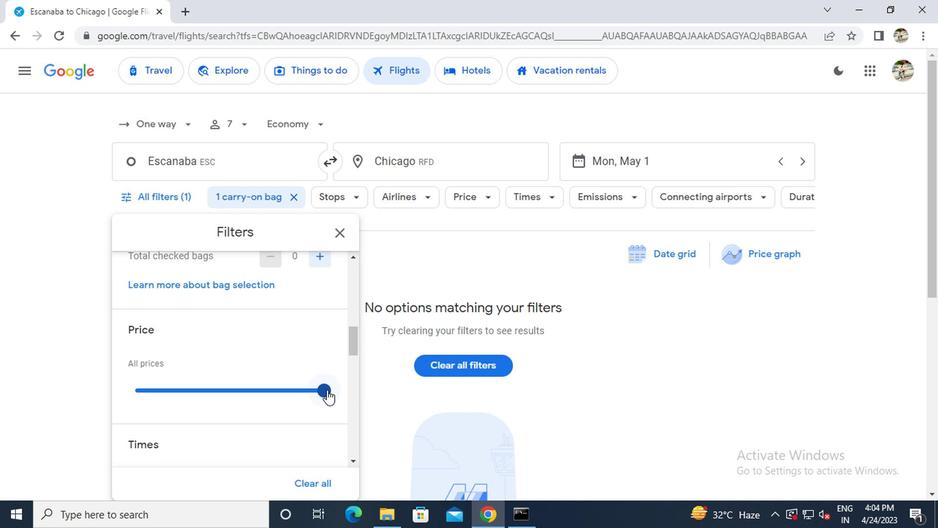 
Action: Mouse moved to (288, 399)
Screenshot: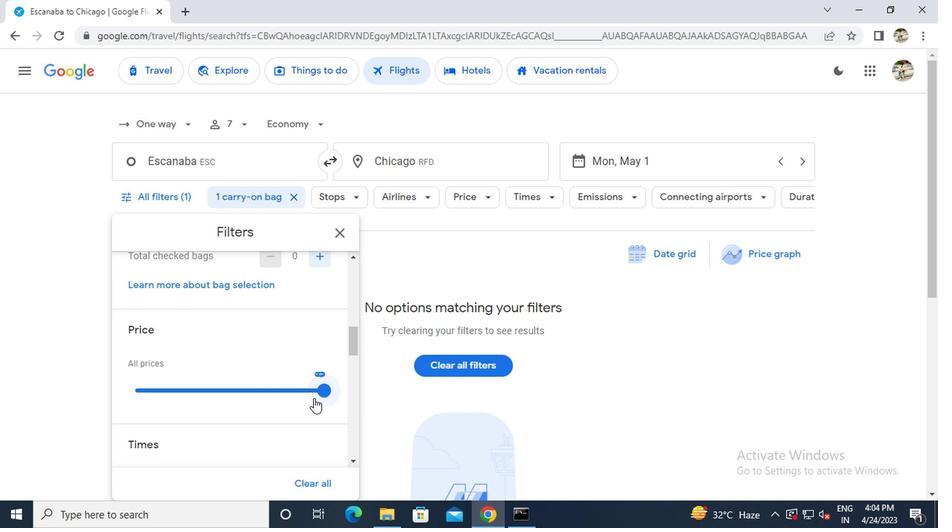 
Action: Mouse scrolled (288, 399) with delta (0, 0)
Screenshot: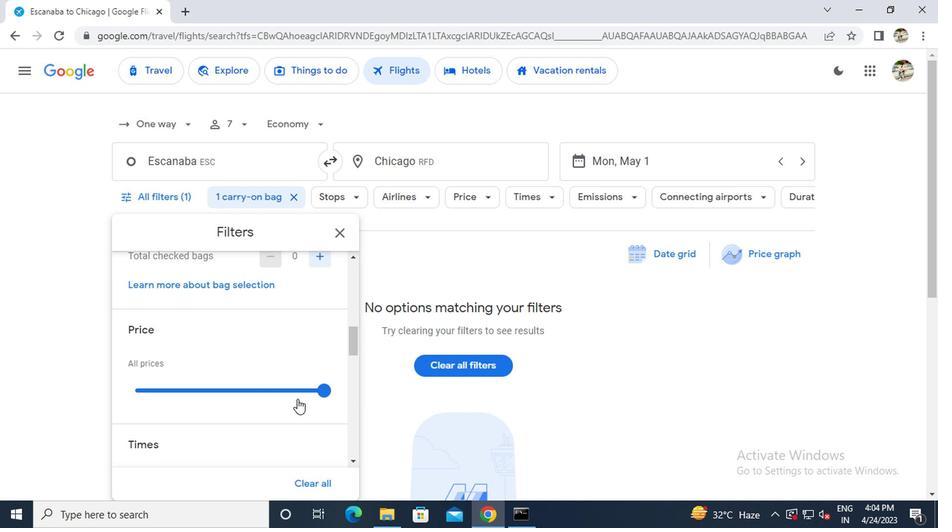 
Action: Mouse scrolled (288, 399) with delta (0, 0)
Screenshot: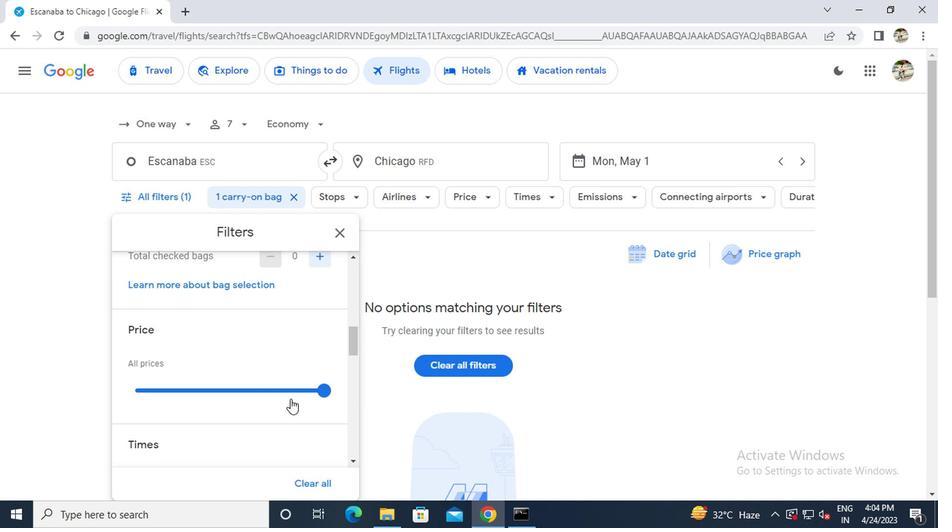 
Action: Mouse scrolled (288, 399) with delta (0, 0)
Screenshot: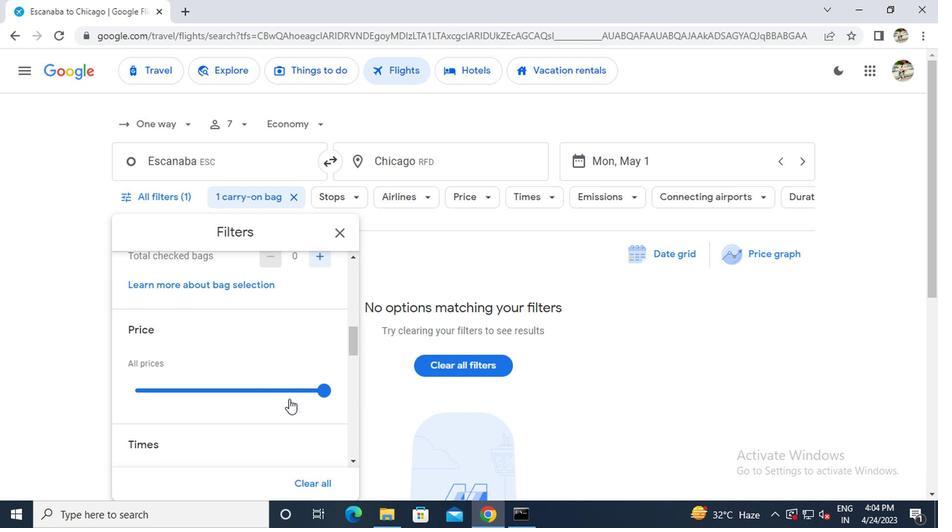 
Action: Mouse moved to (133, 337)
Screenshot: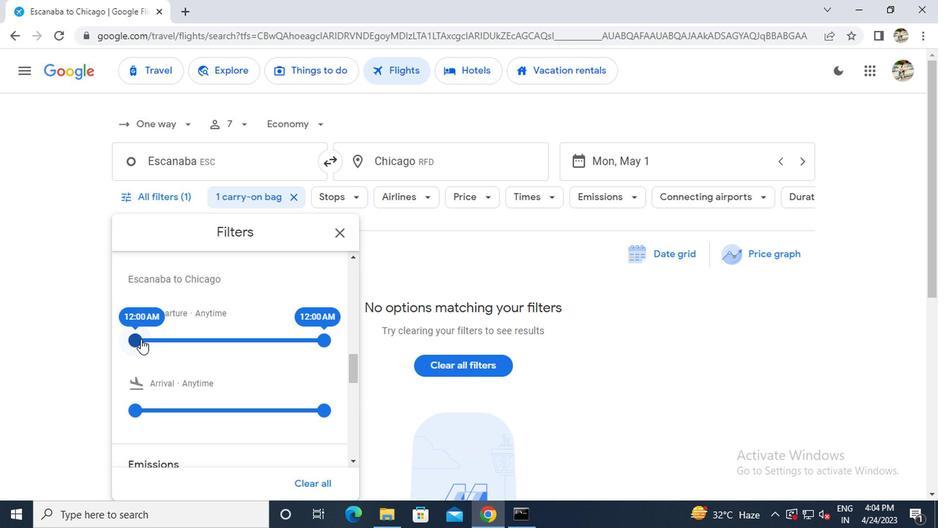 
Action: Mouse pressed left at (133, 337)
Screenshot: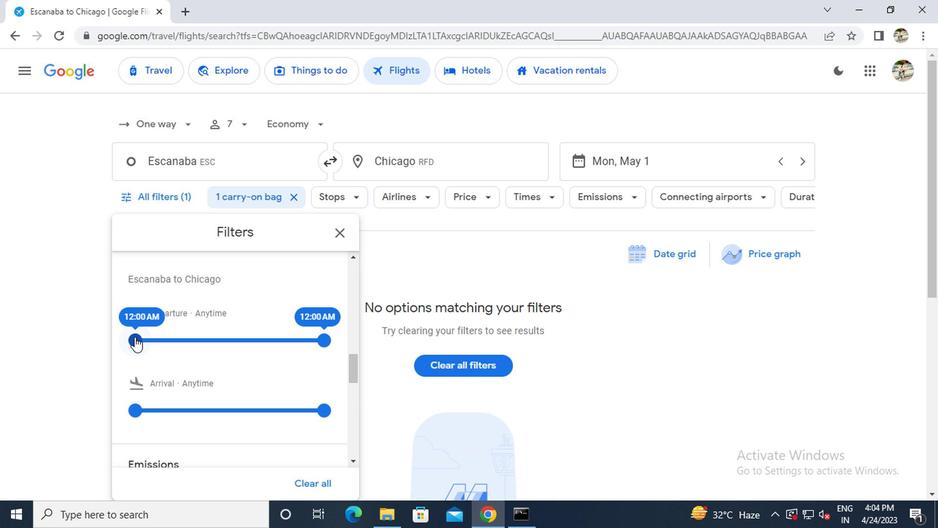 
Action: Mouse moved to (331, 234)
Screenshot: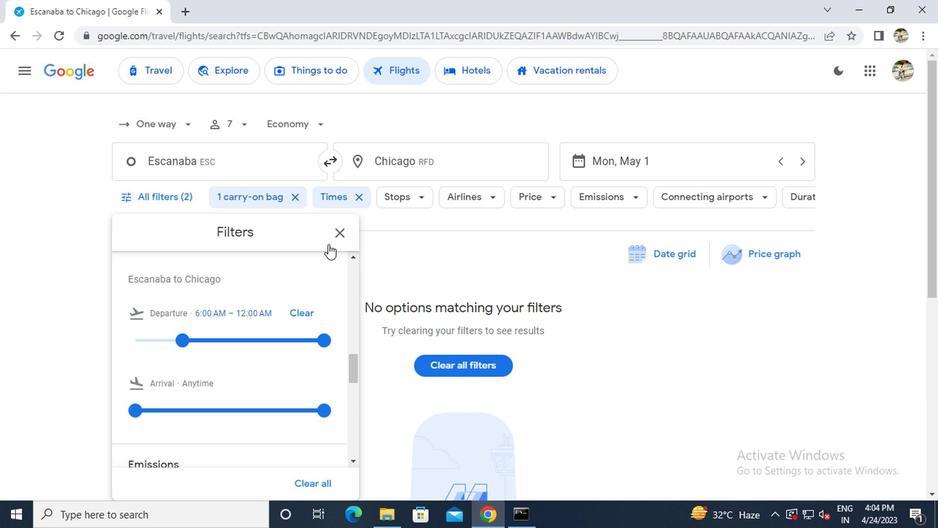 
Action: Mouse pressed left at (331, 234)
Screenshot: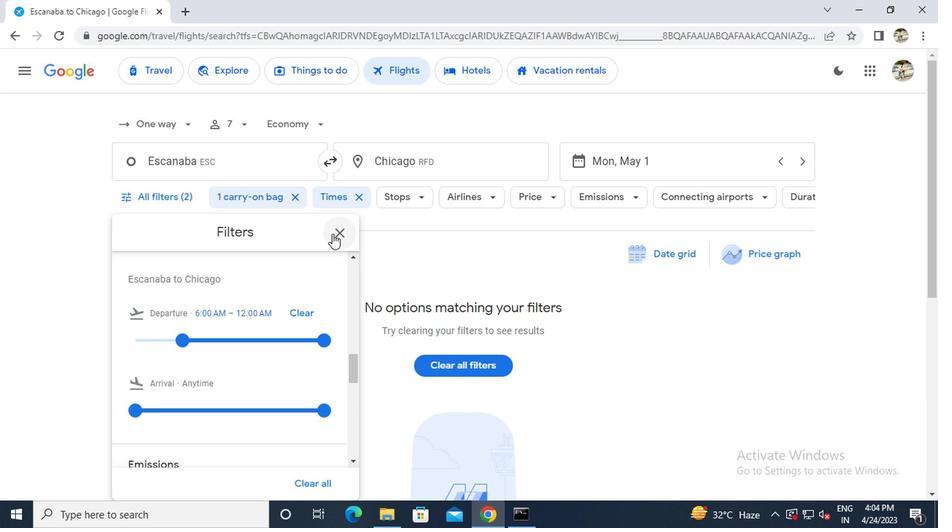
